 Task: Search One-way flight tickets for 2 adults, in First from Aswan to Buenos Air to travel on 22-Dec-2023.  Stops: Any number of stops. Choice of flight is British Airways.  Outbound departure time preference is 10:00.
Action: Mouse moved to (361, 321)
Screenshot: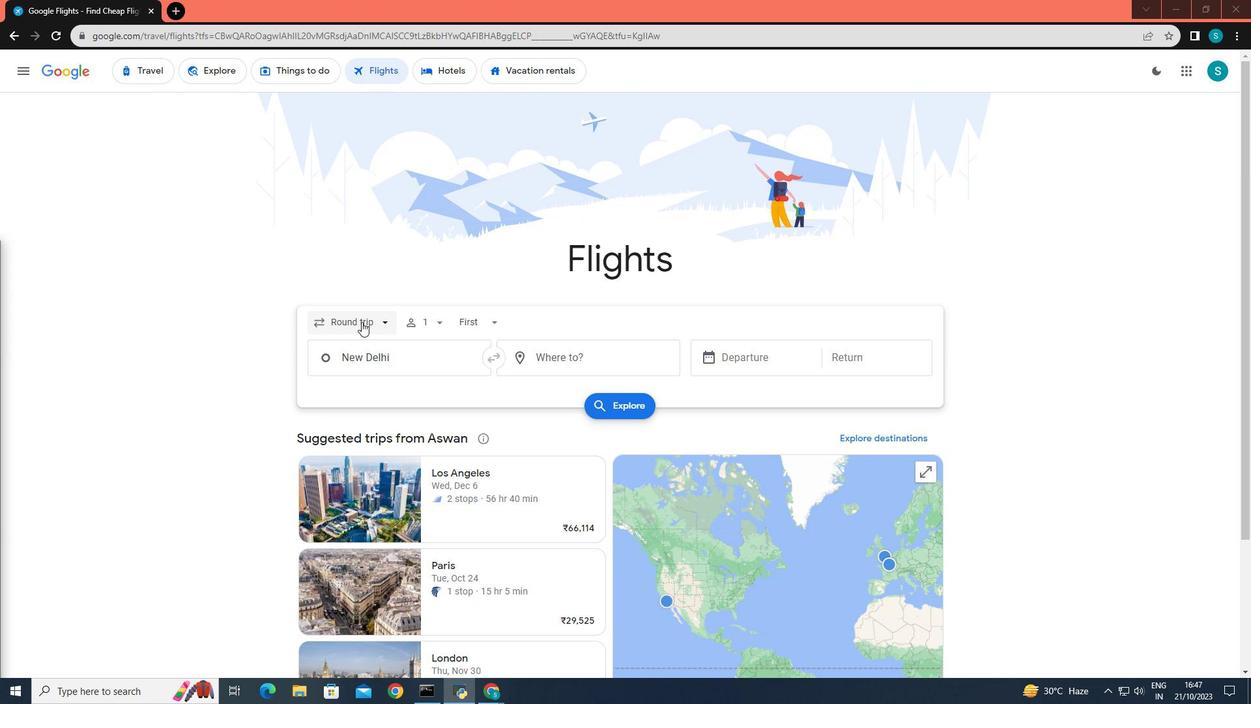 
Action: Mouse pressed left at (361, 321)
Screenshot: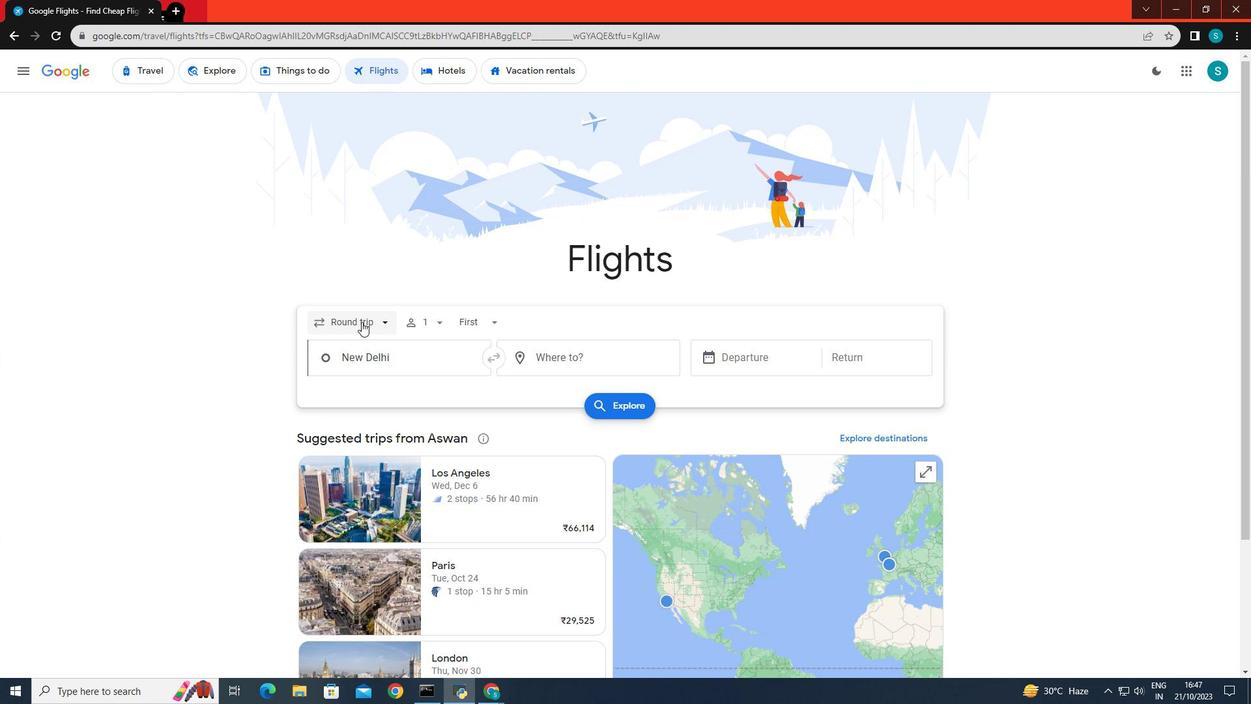 
Action: Mouse moved to (353, 390)
Screenshot: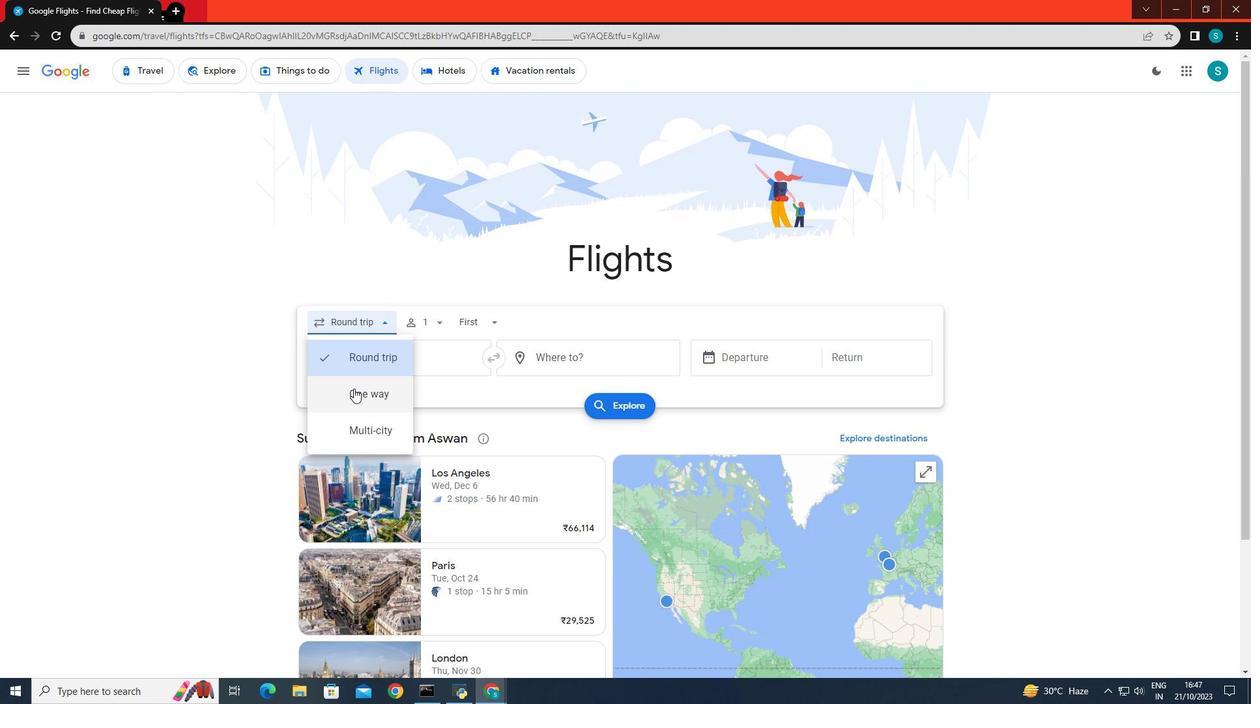 
Action: Mouse pressed left at (353, 390)
Screenshot: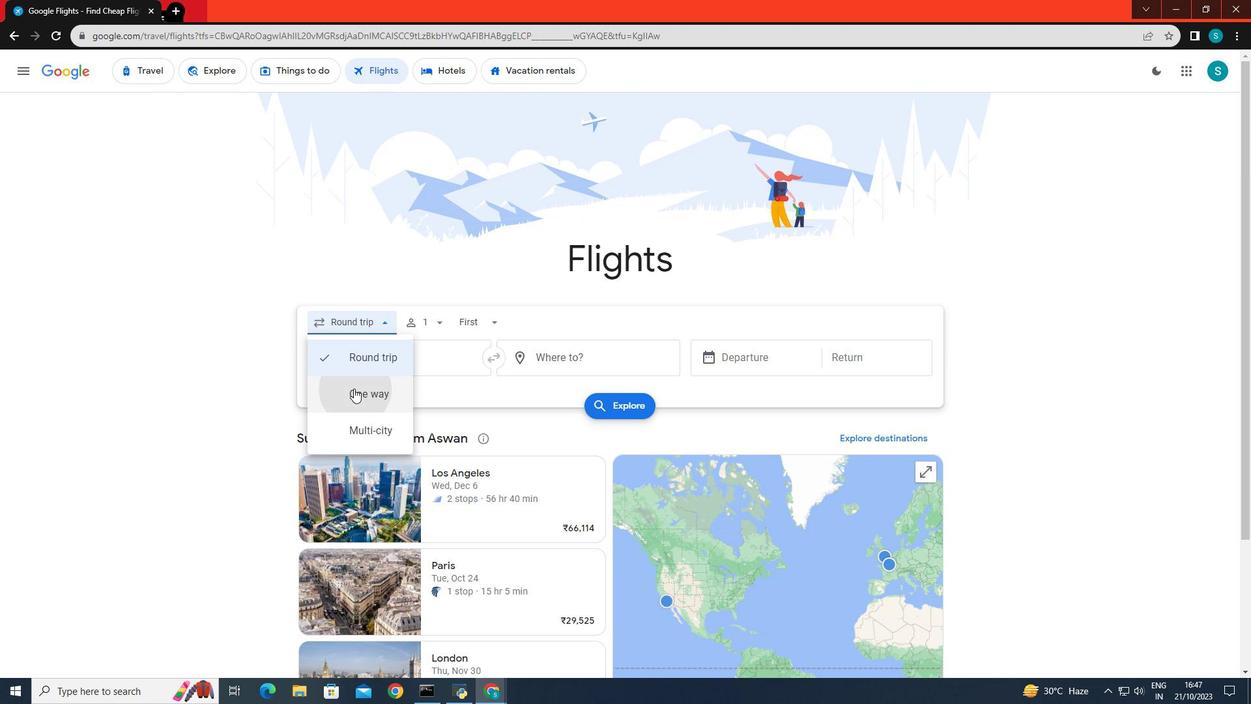 
Action: Mouse moved to (422, 322)
Screenshot: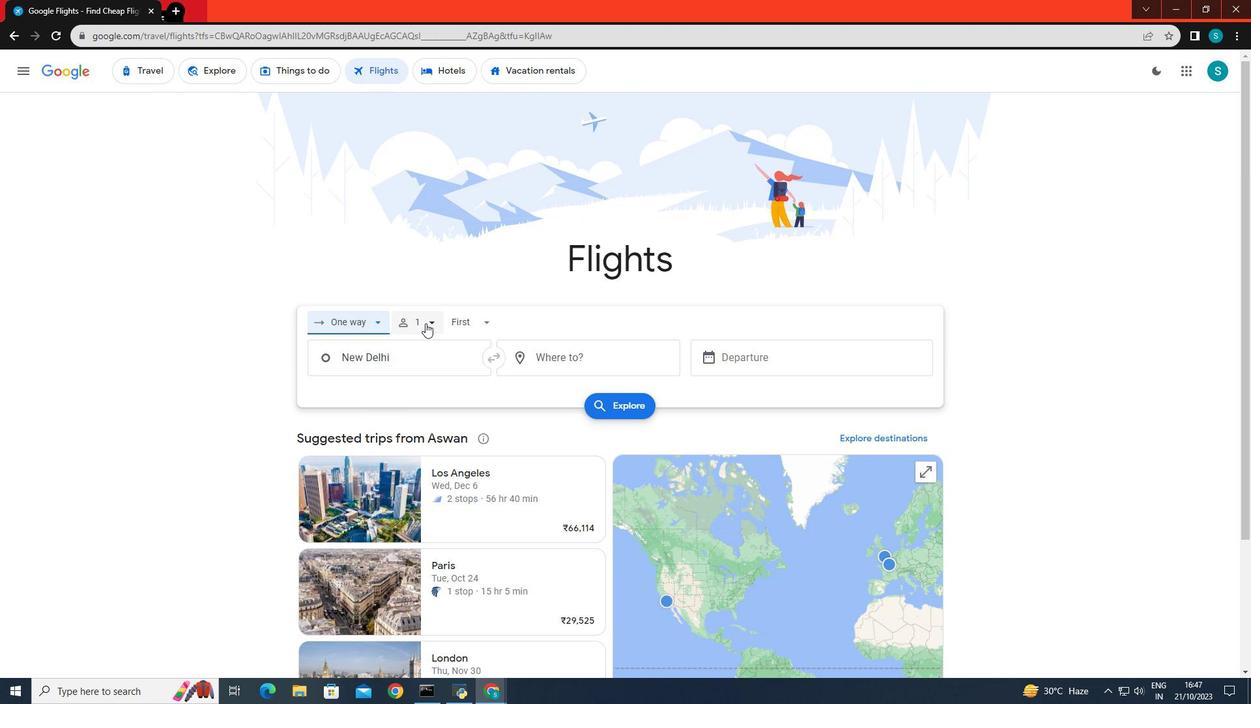 
Action: Mouse pressed left at (422, 322)
Screenshot: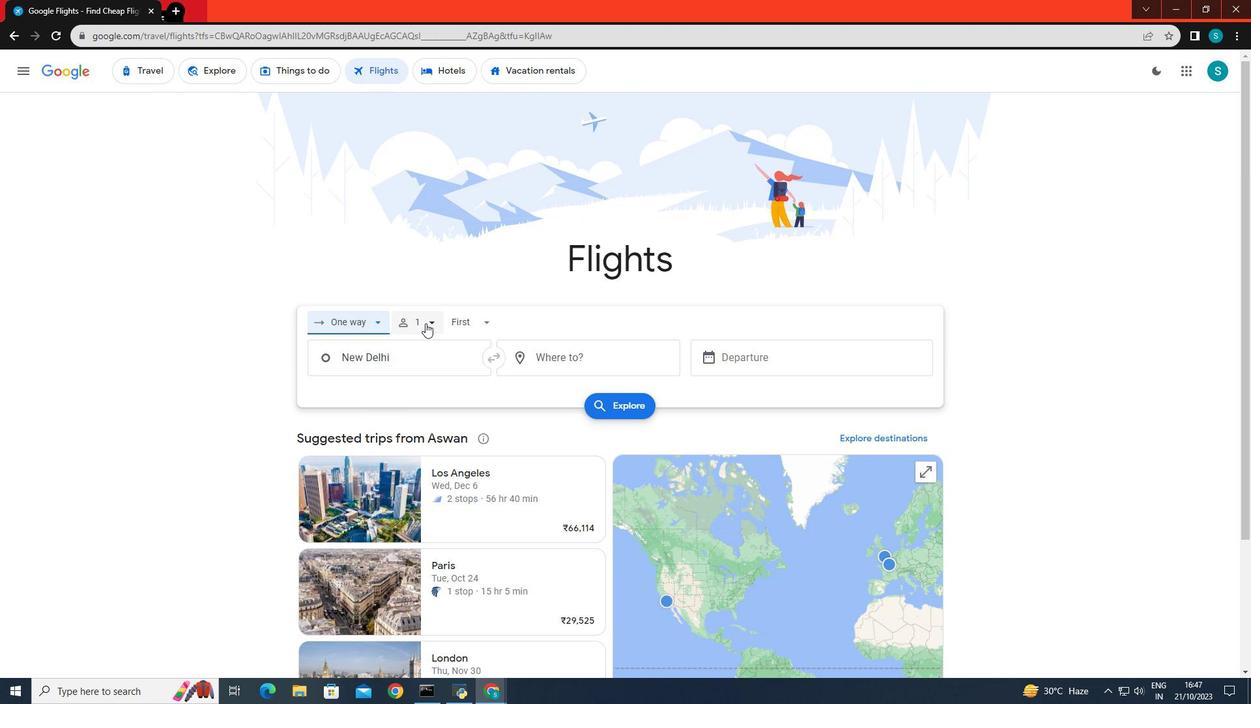 
Action: Mouse moved to (519, 355)
Screenshot: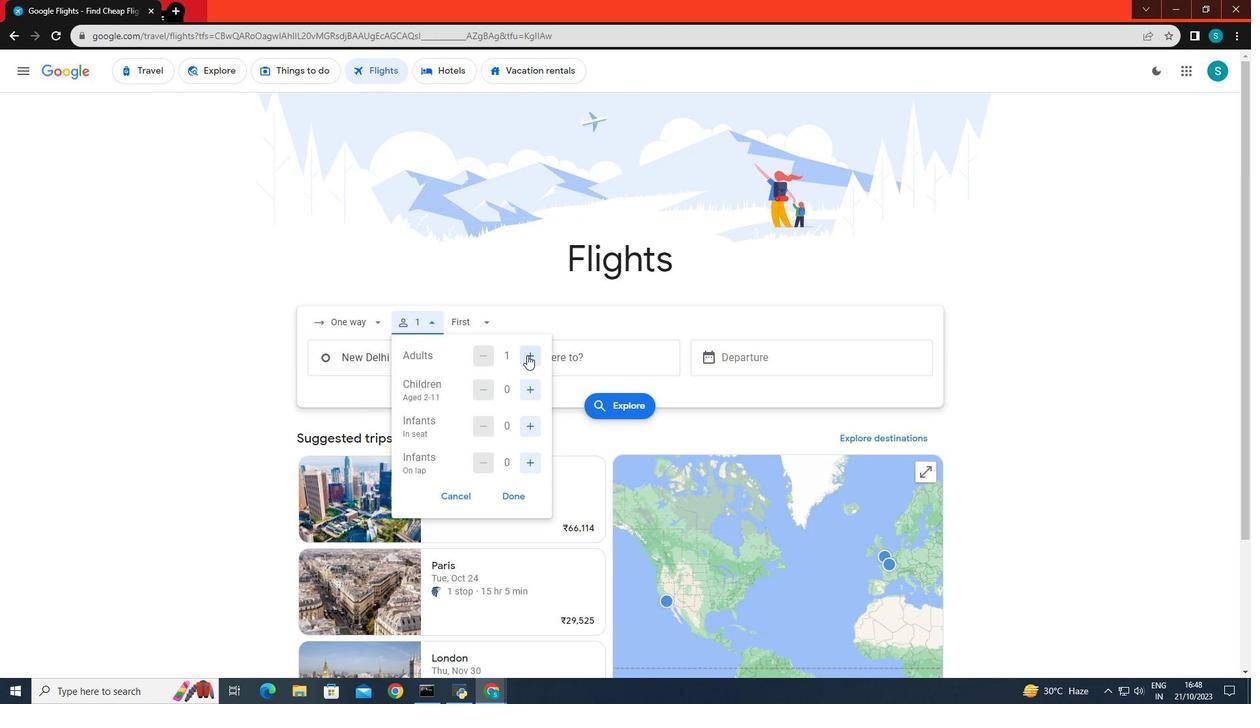 
Action: Mouse pressed left at (519, 355)
Screenshot: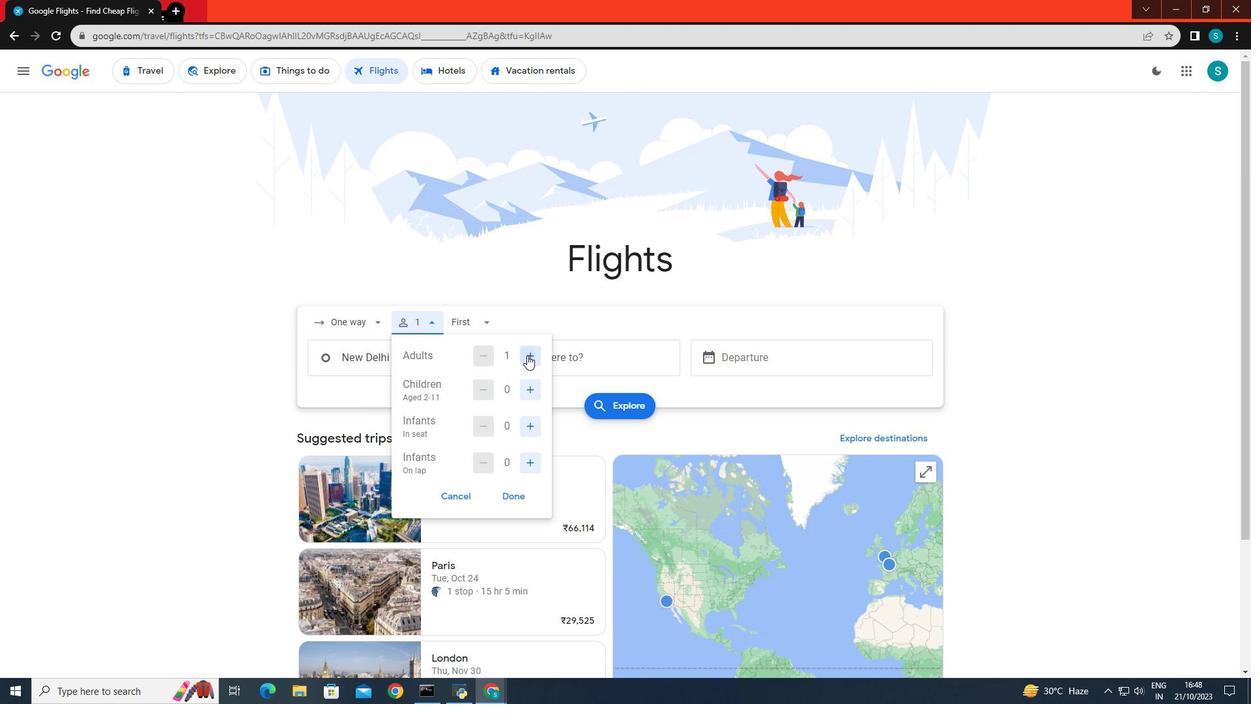 
Action: Mouse moved to (513, 503)
Screenshot: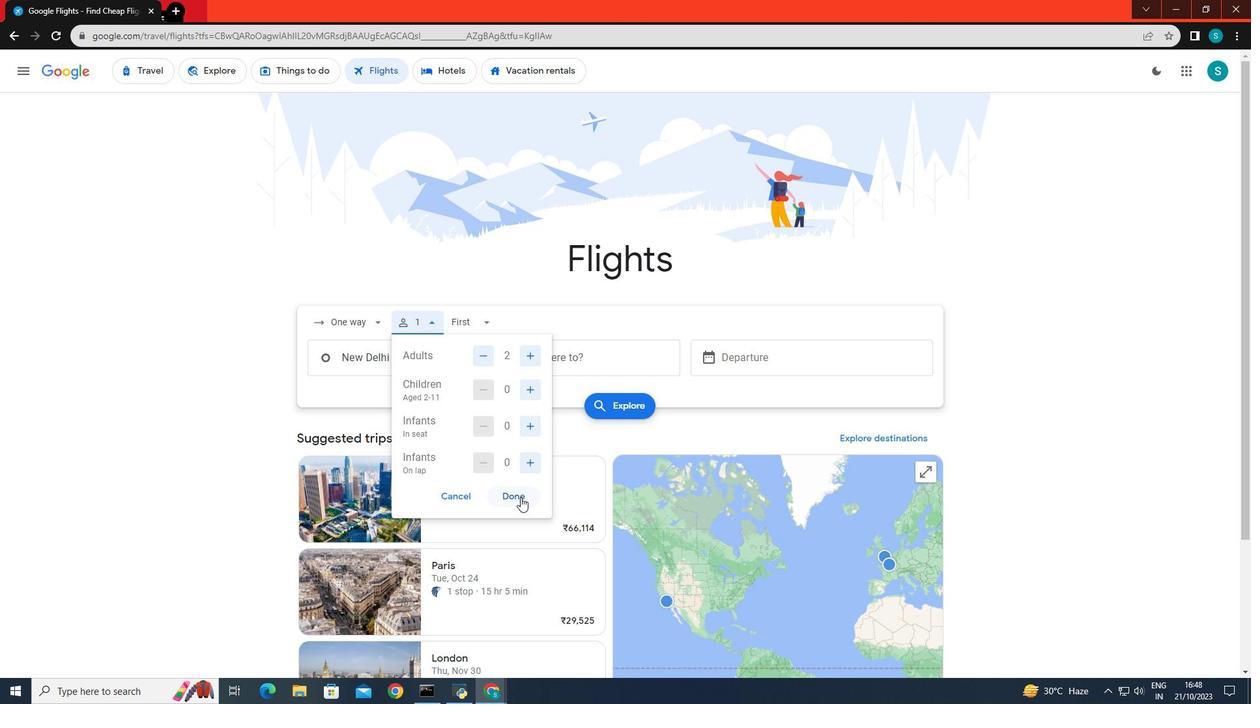 
Action: Mouse pressed left at (513, 503)
Screenshot: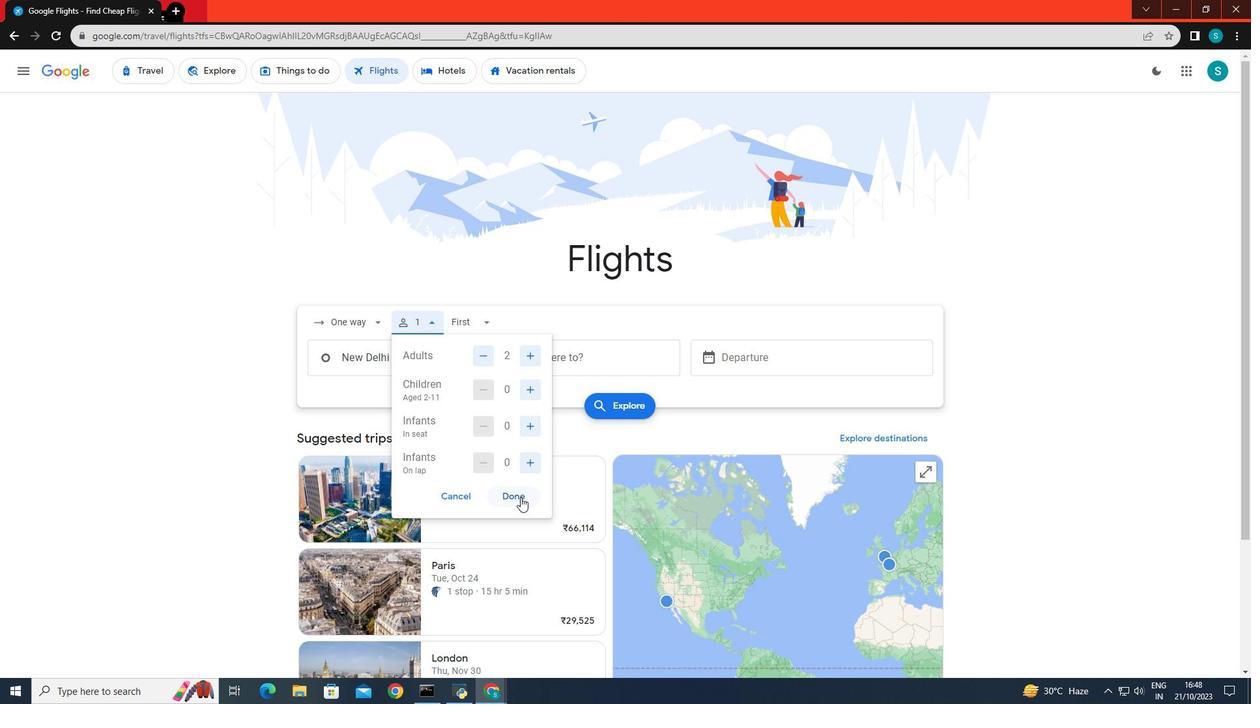 
Action: Mouse moved to (387, 362)
Screenshot: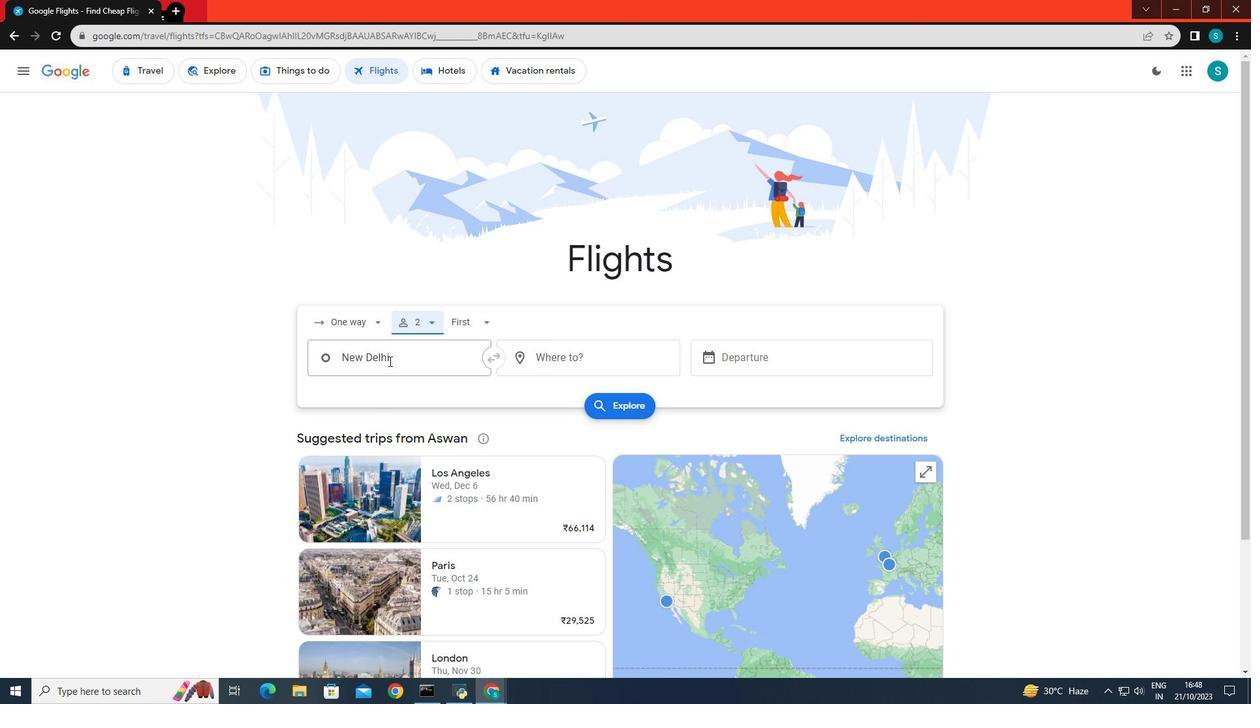 
Action: Mouse pressed left at (387, 362)
Screenshot: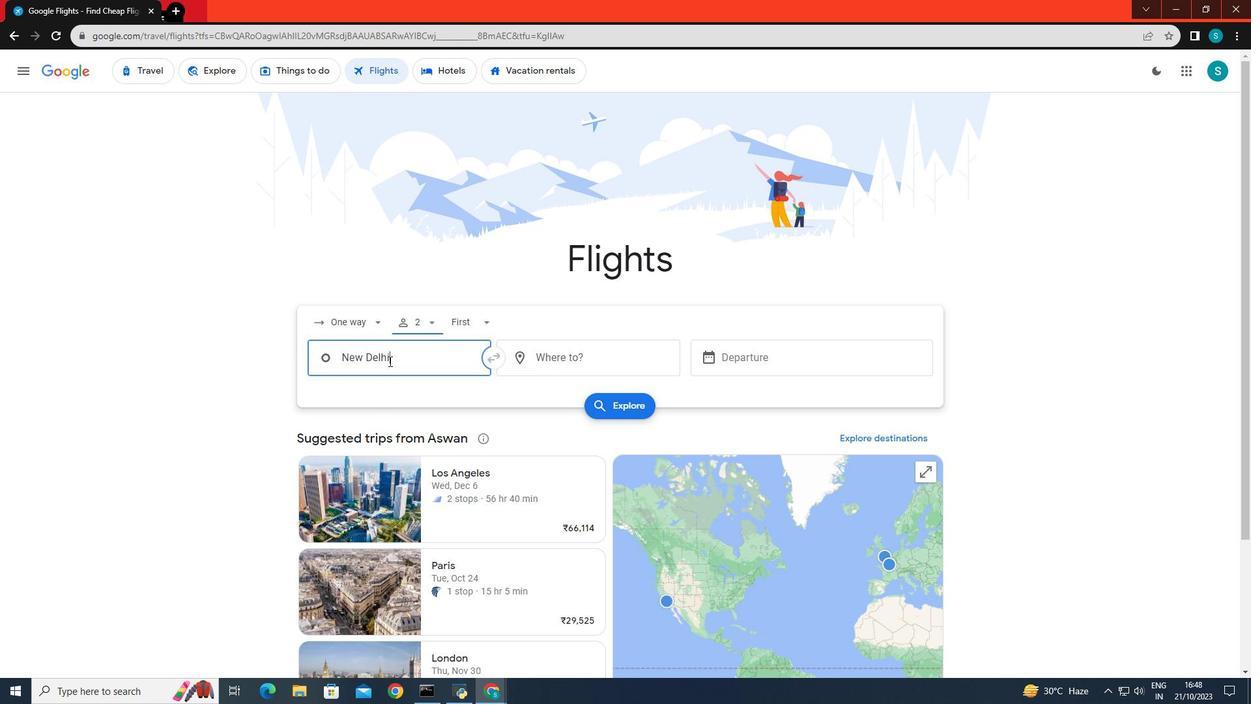 
Action: Key pressed <Key.backspace><Key.caps_lock>A<Key.caps_lock>swan
Screenshot: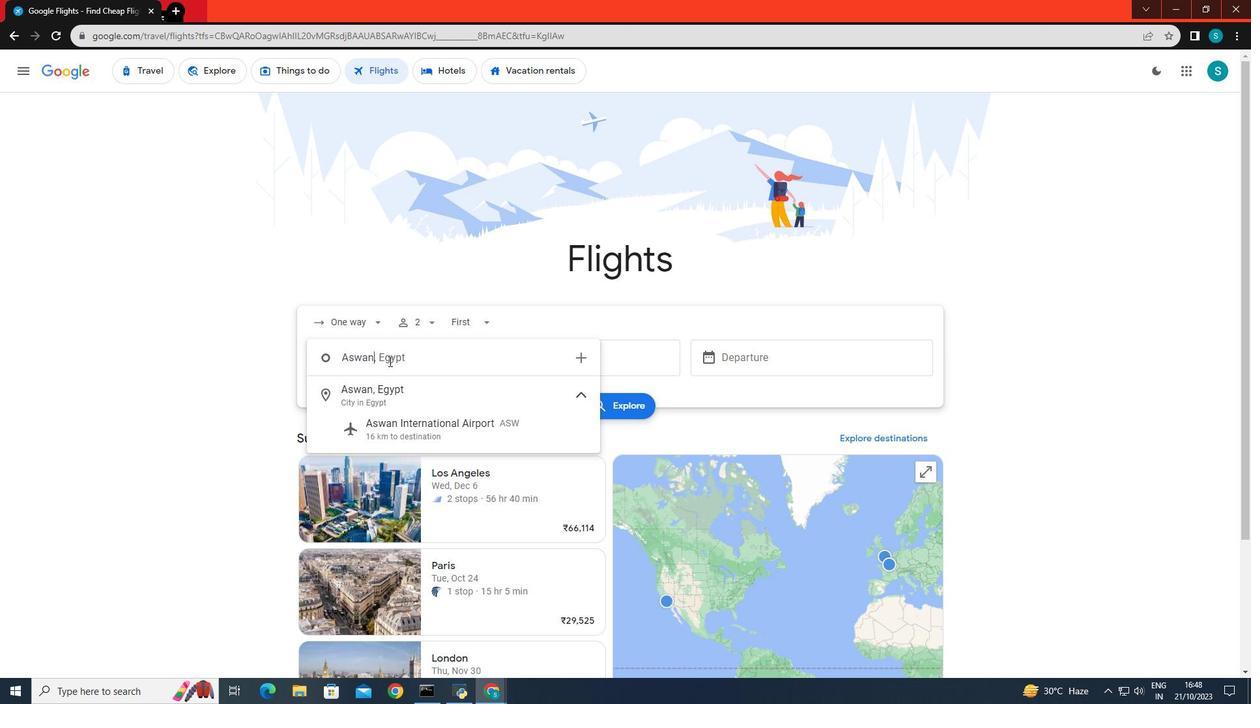 
Action: Mouse moved to (392, 419)
Screenshot: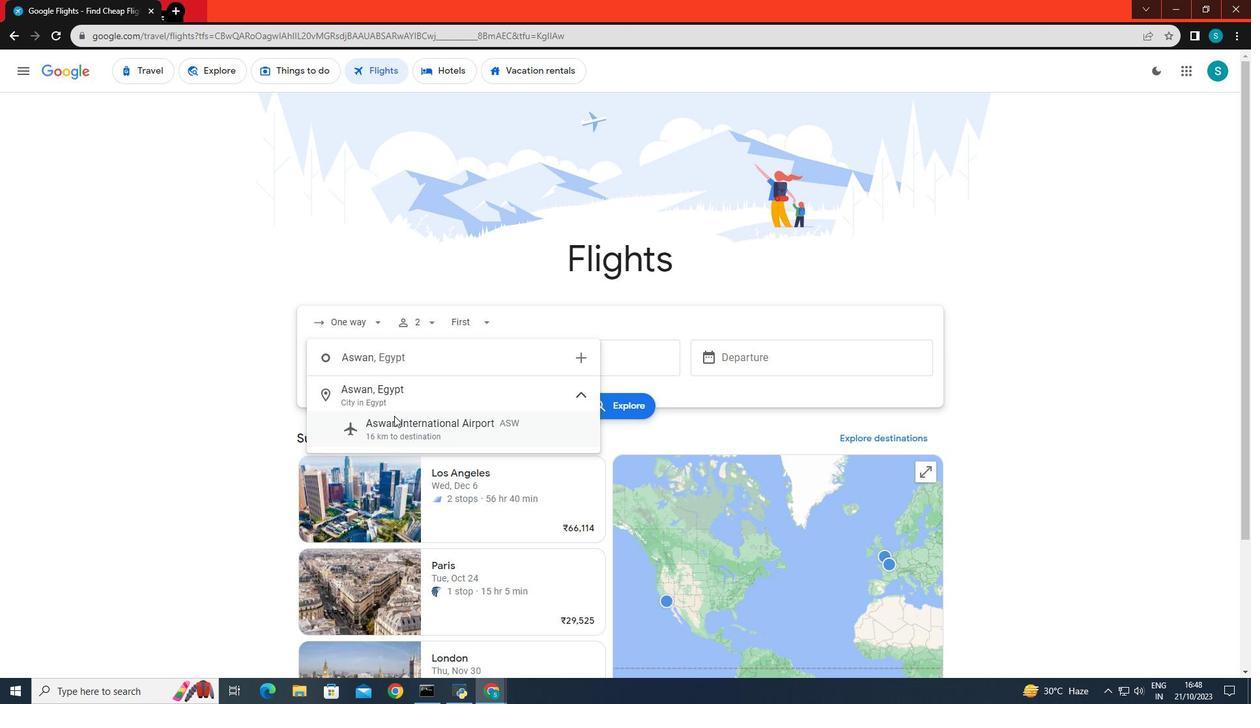 
Action: Mouse pressed left at (392, 419)
Screenshot: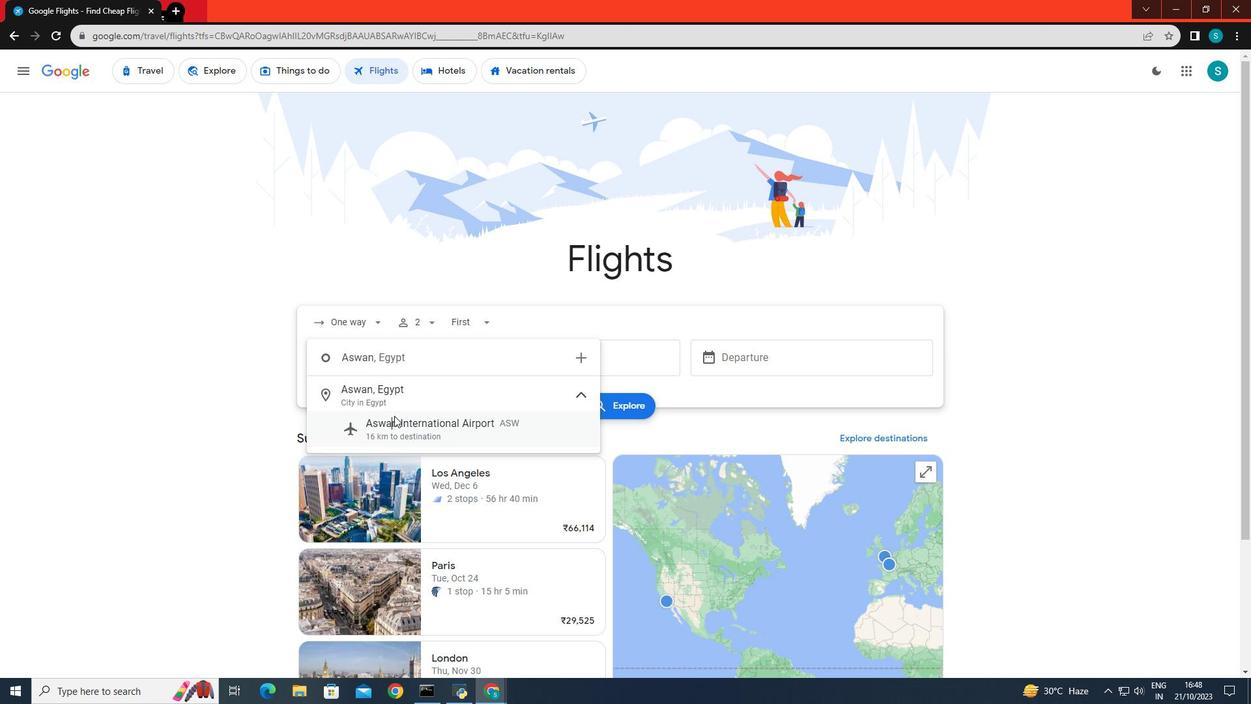 
Action: Mouse moved to (515, 356)
Screenshot: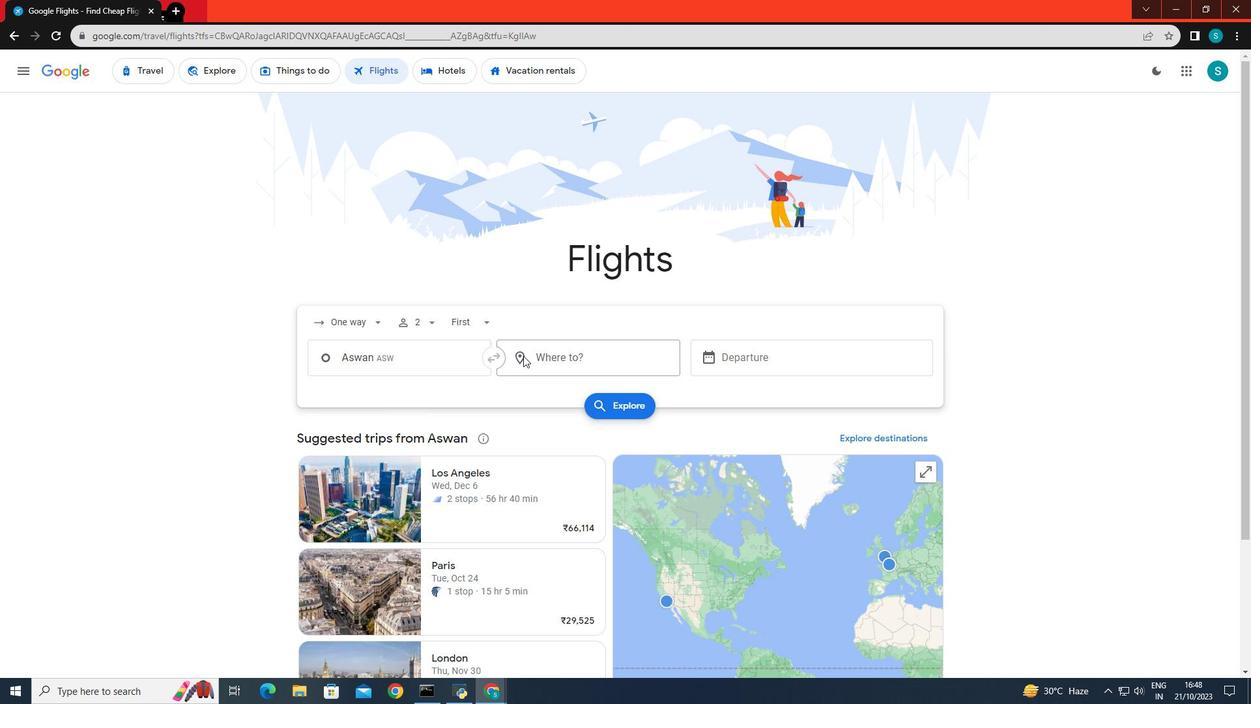 
Action: Mouse pressed left at (515, 356)
Screenshot: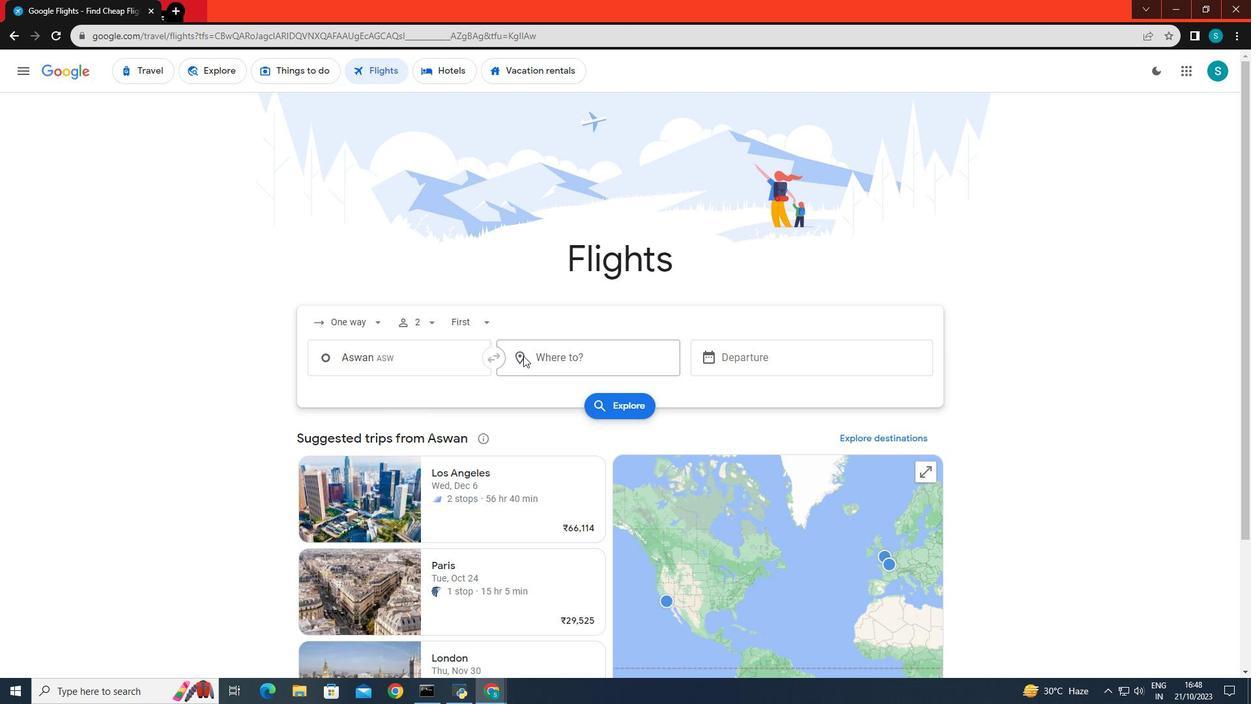
Action: Key pressed <Key.caps_lock>B<Key.caps_lock>uenos
Screenshot: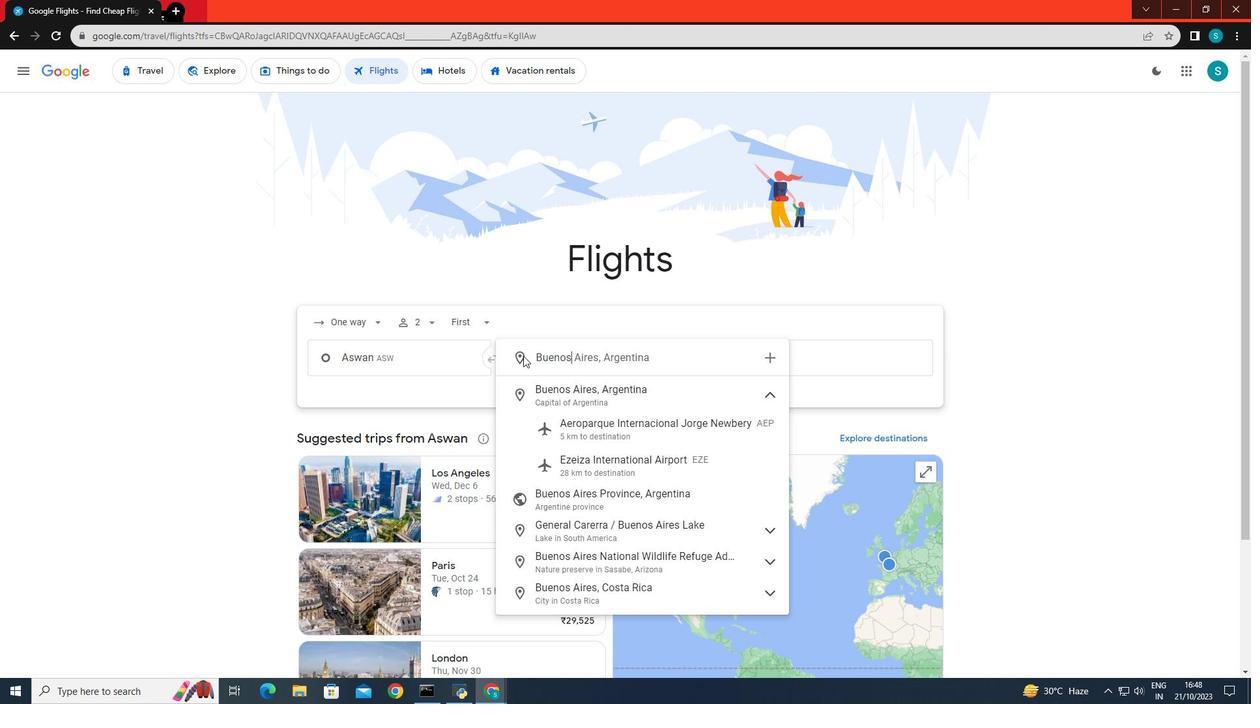 
Action: Mouse moved to (559, 431)
Screenshot: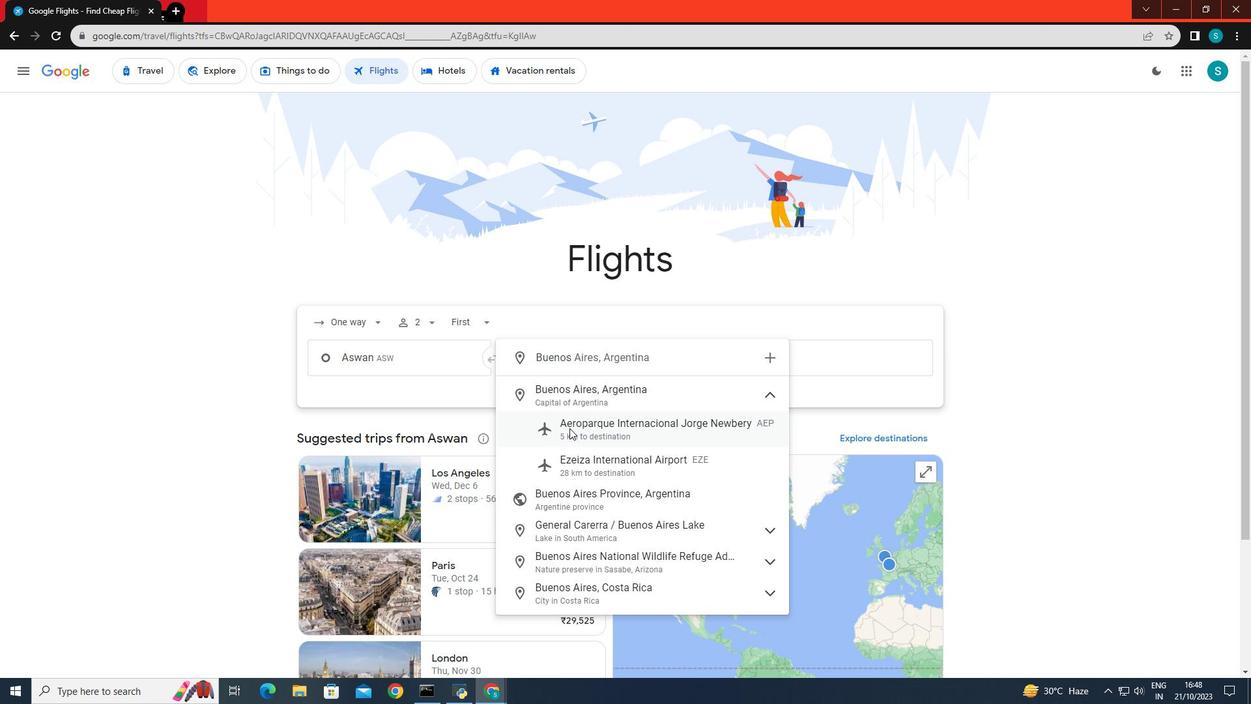 
Action: Mouse pressed left at (559, 431)
Screenshot: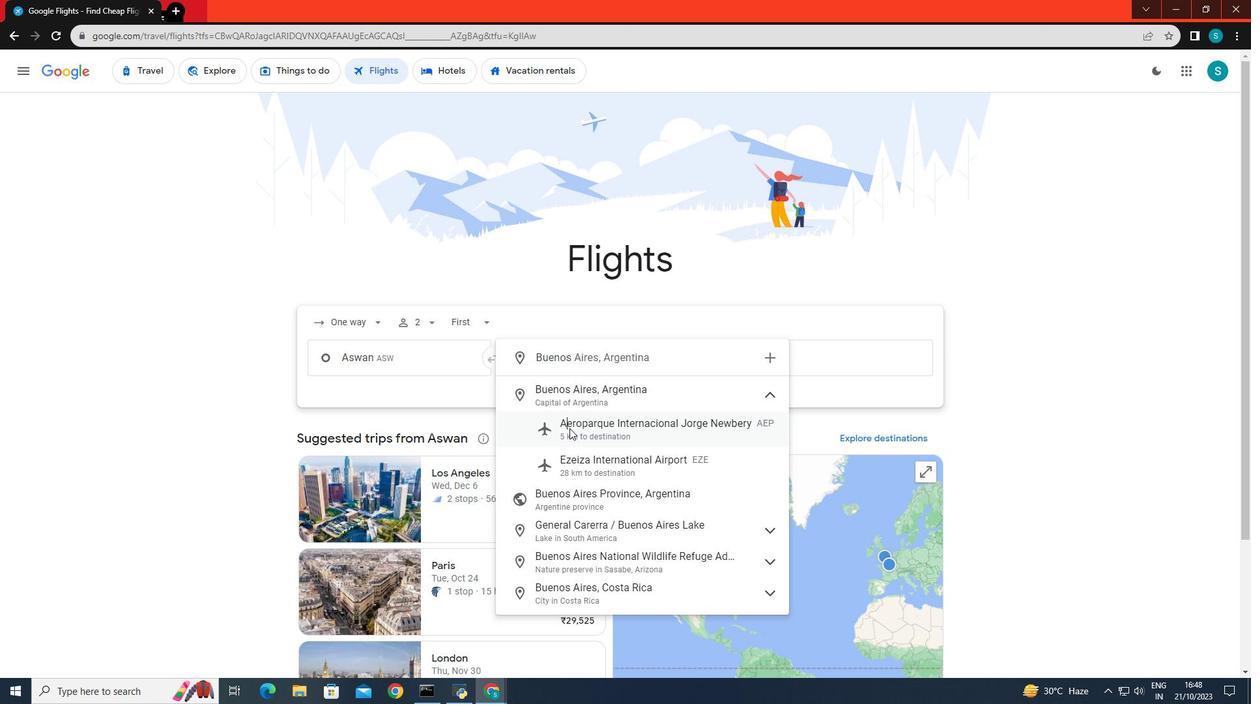 
Action: Mouse moved to (747, 352)
Screenshot: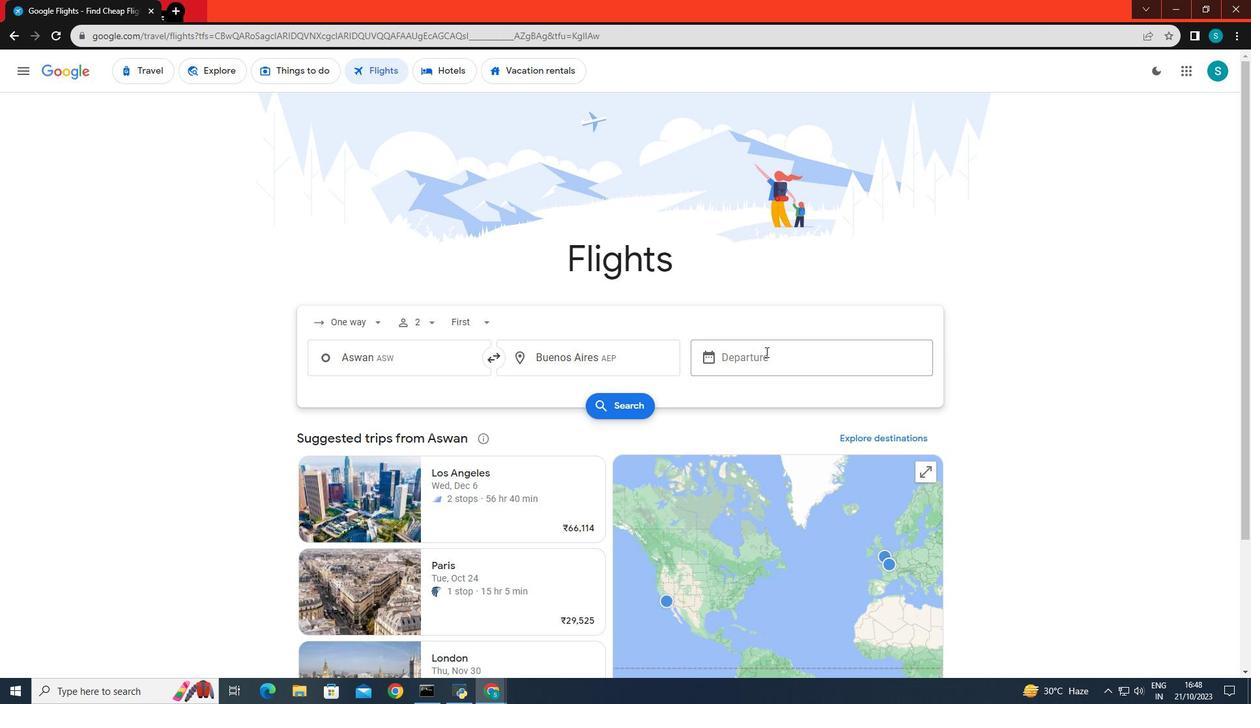 
Action: Mouse pressed left at (747, 352)
Screenshot: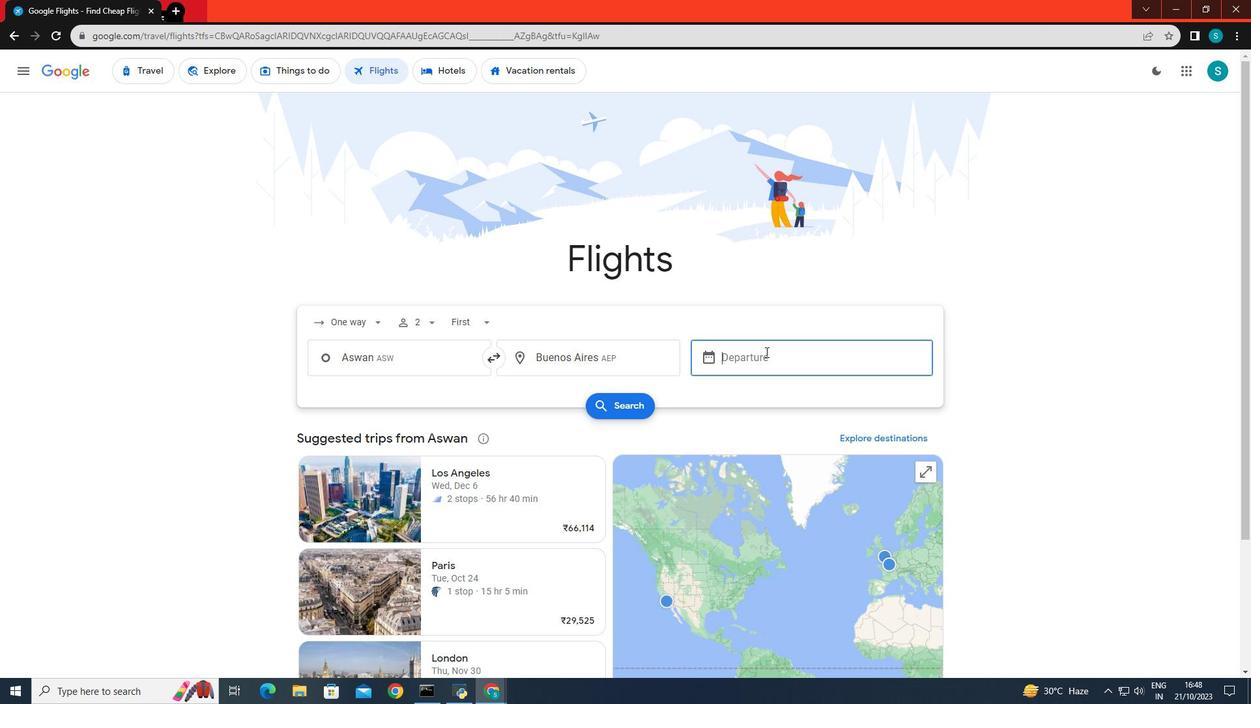 
Action: Mouse moved to (913, 494)
Screenshot: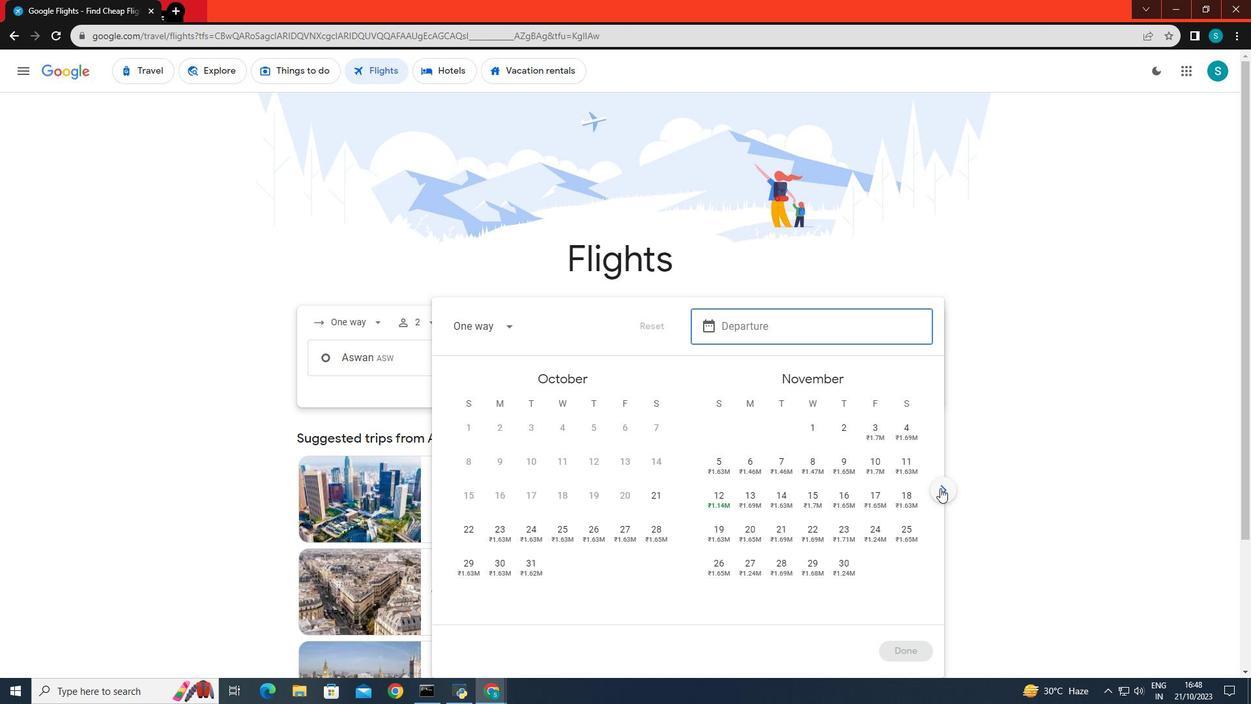 
Action: Mouse pressed left at (913, 494)
Screenshot: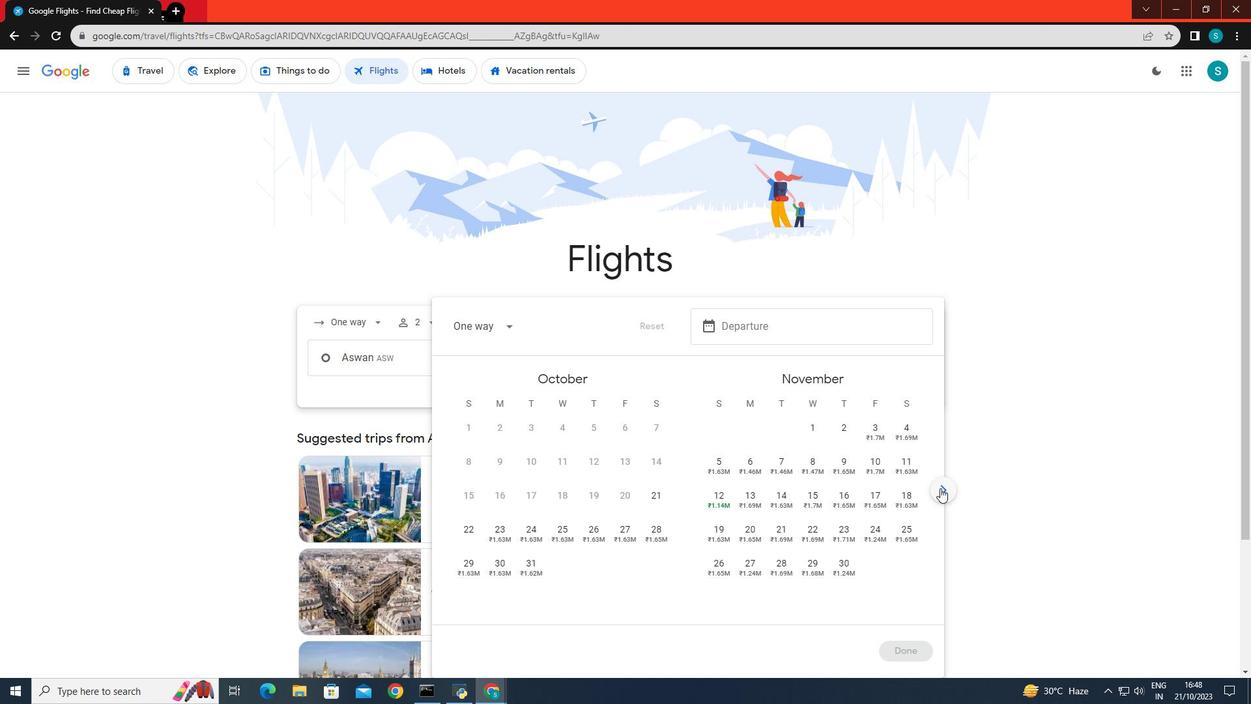 
Action: Mouse moved to (846, 541)
Screenshot: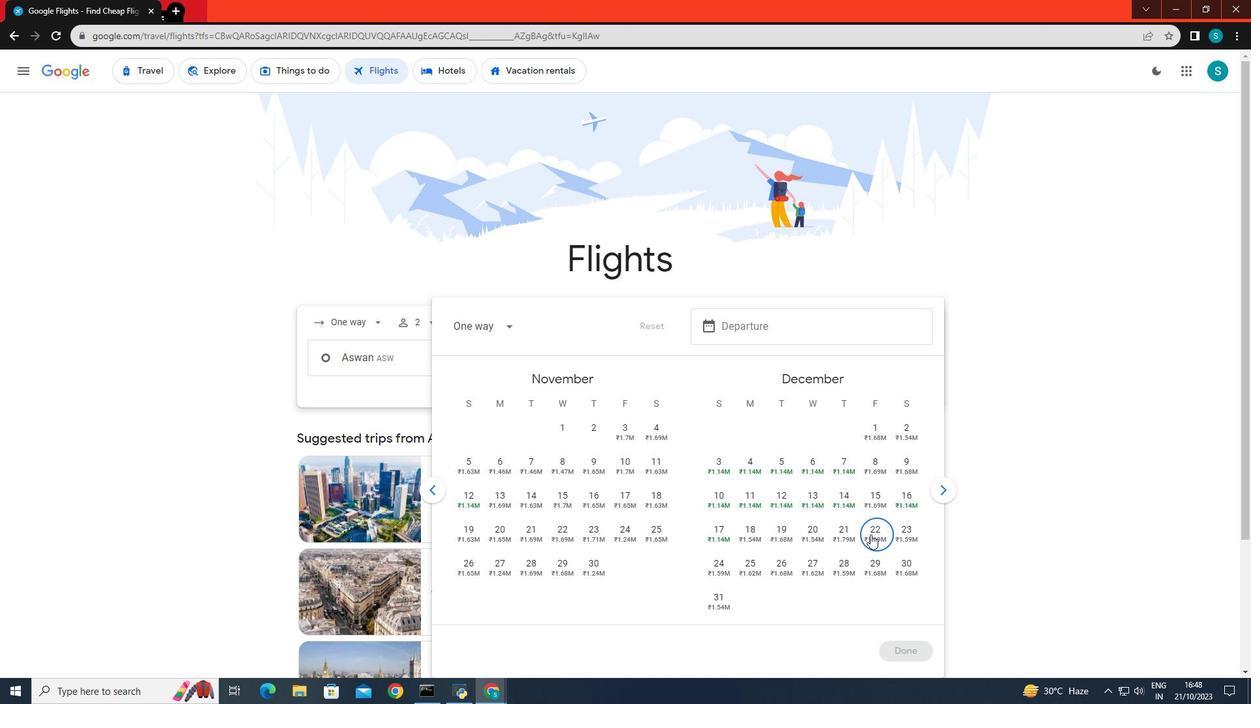 
Action: Mouse pressed left at (846, 541)
Screenshot: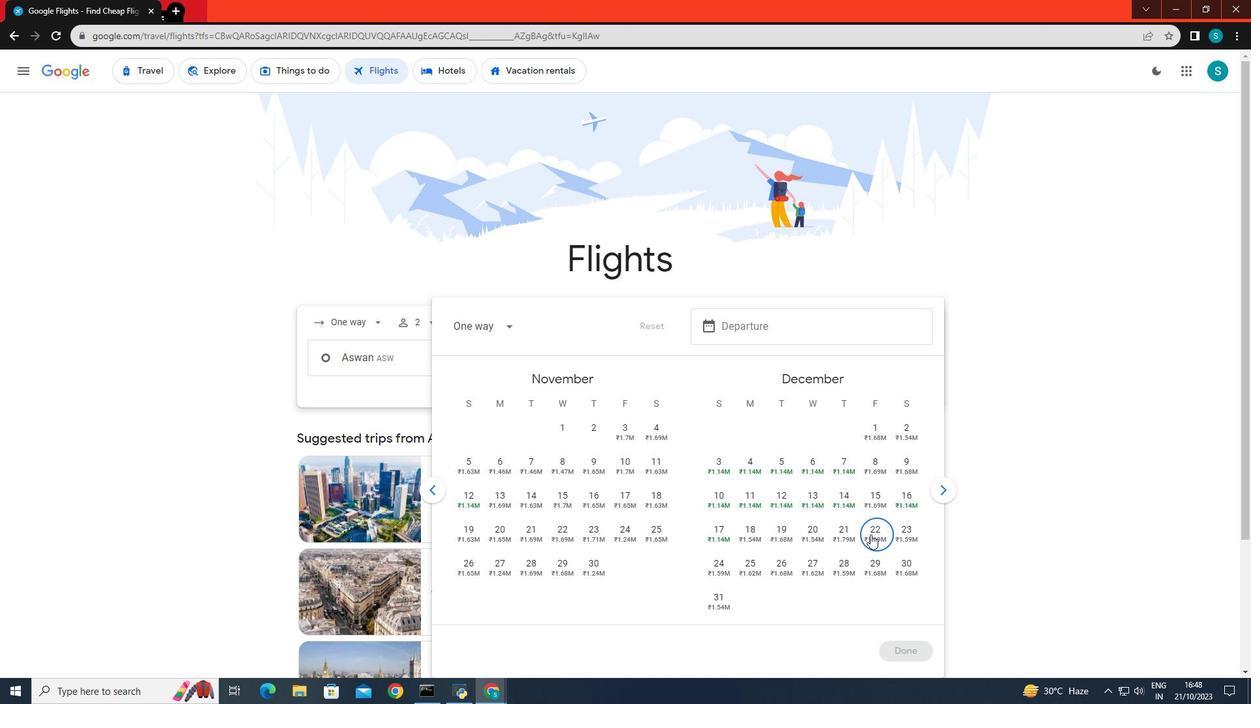 
Action: Mouse moved to (880, 662)
Screenshot: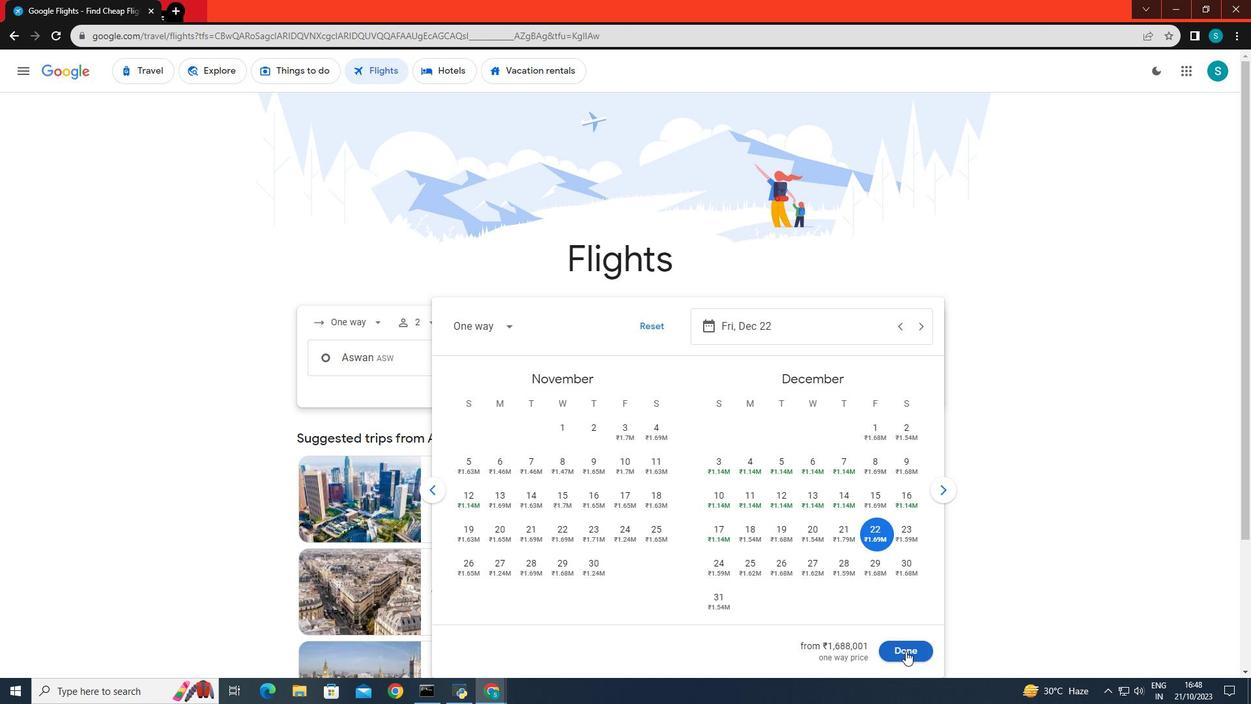 
Action: Mouse pressed left at (880, 662)
Screenshot: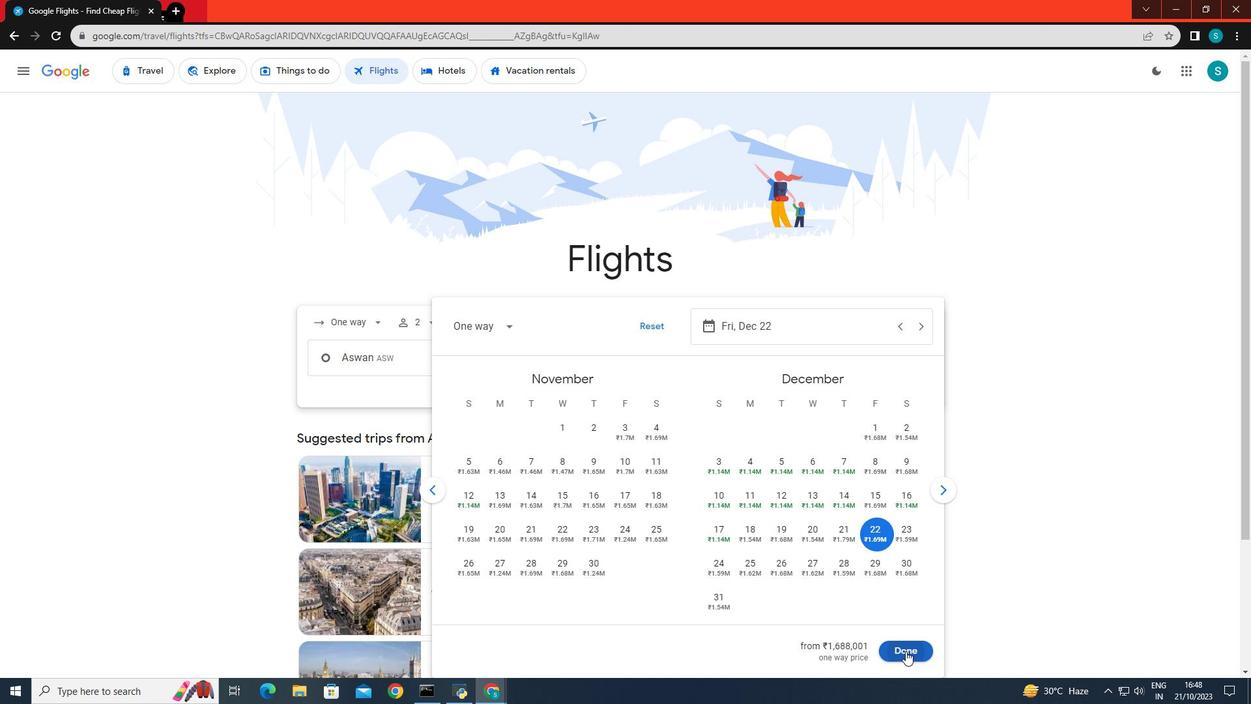
Action: Mouse moved to (597, 413)
Screenshot: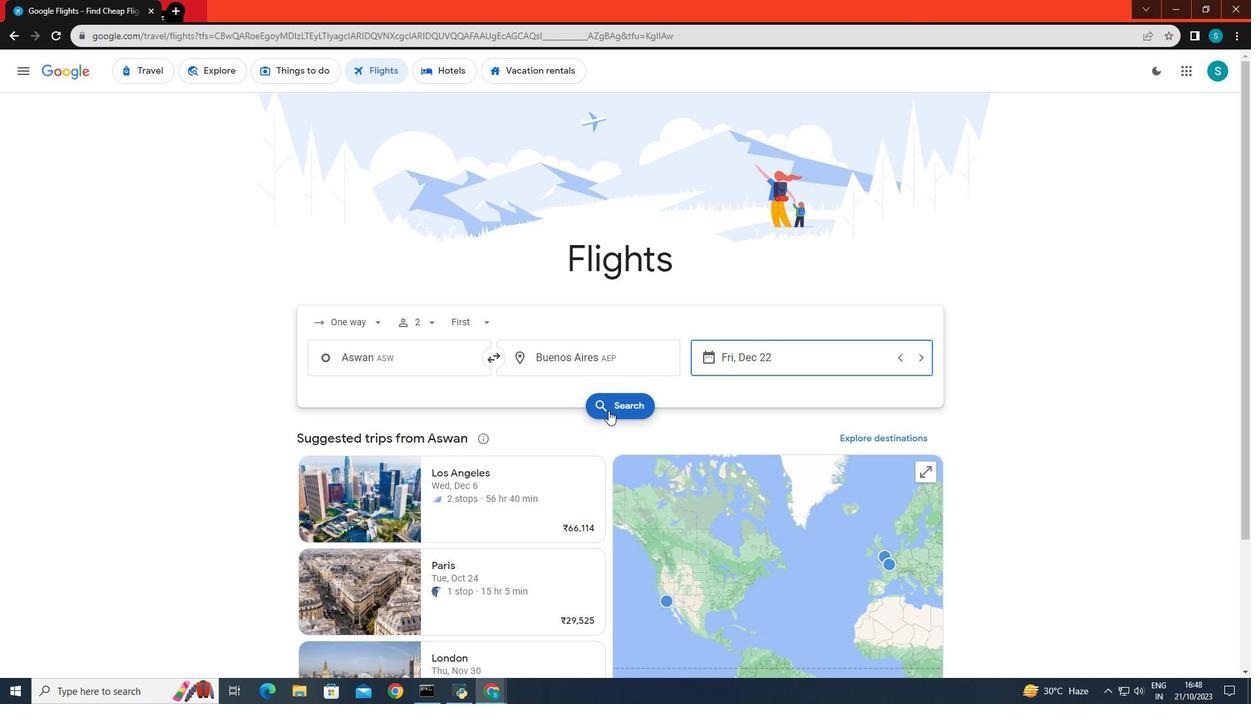
Action: Mouse pressed left at (597, 413)
Screenshot: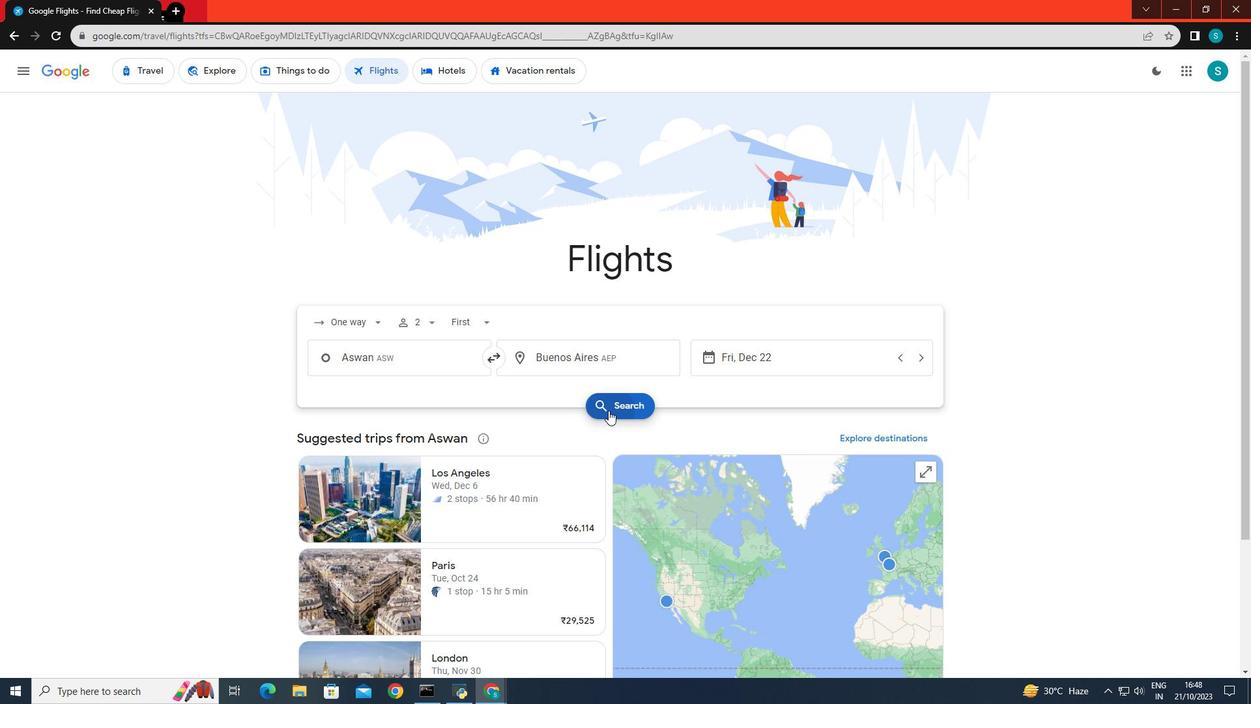 
Action: Mouse moved to (408, 185)
Screenshot: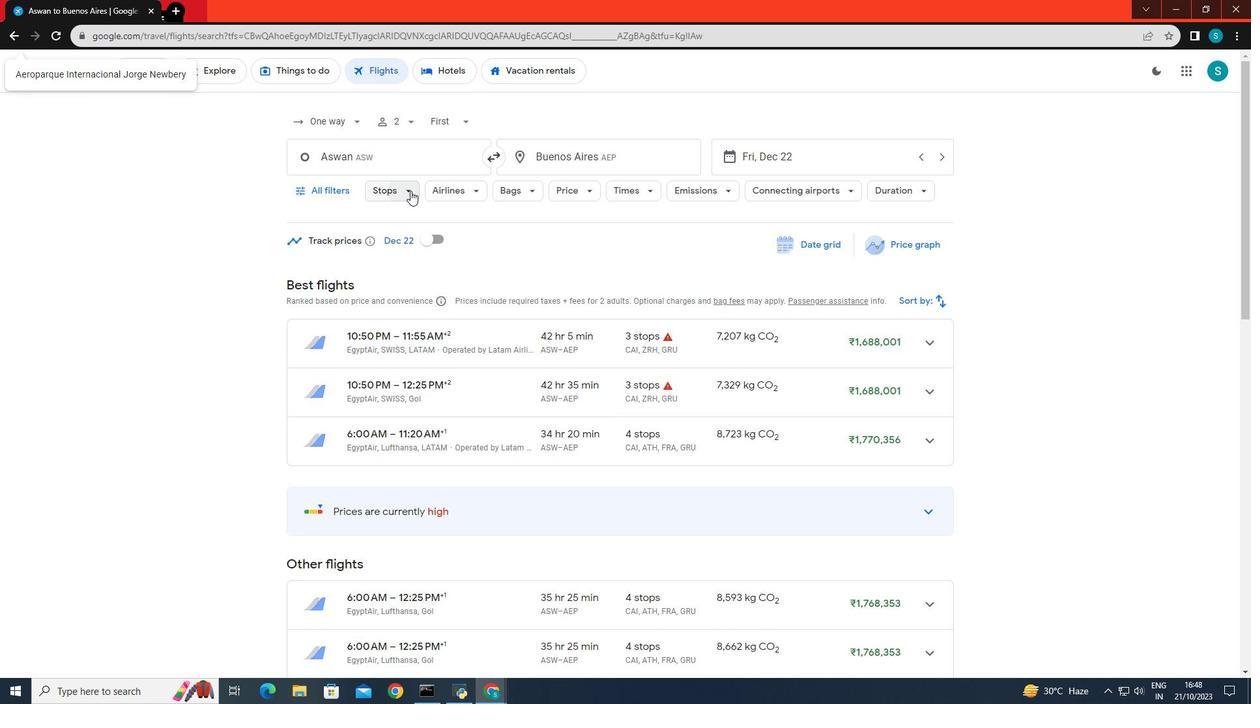 
Action: Mouse pressed left at (408, 185)
Screenshot: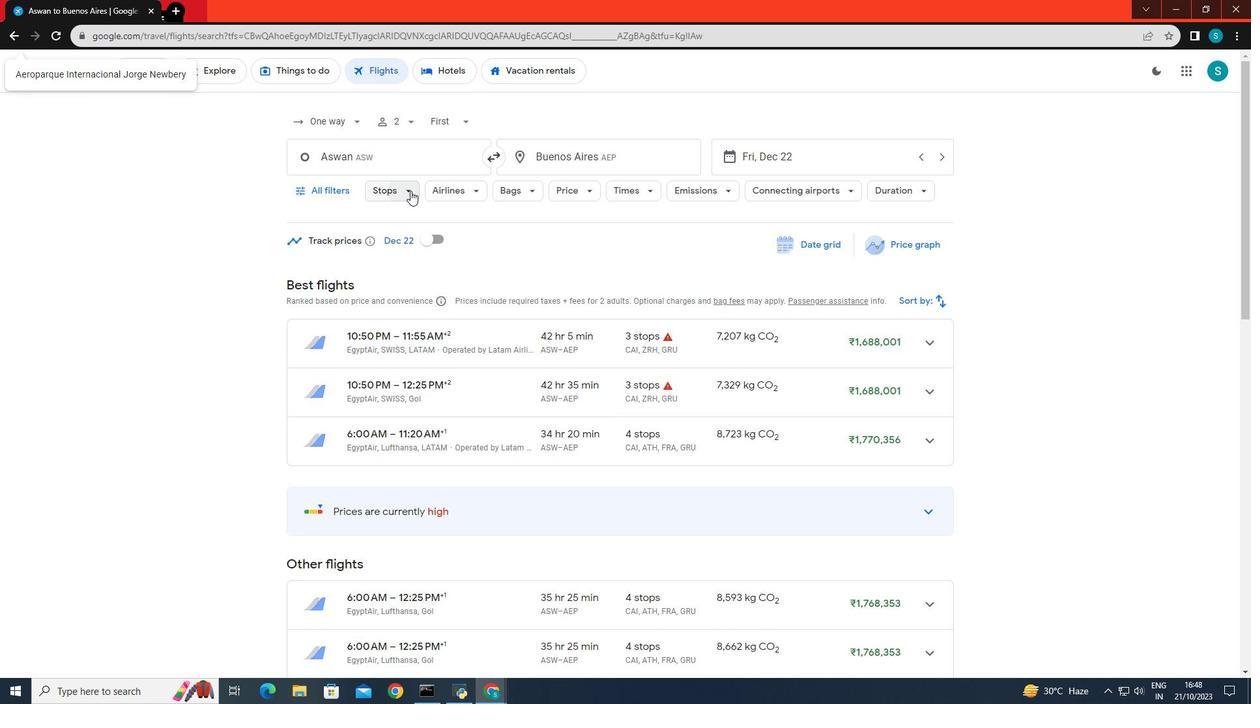 
Action: Mouse moved to (393, 259)
Screenshot: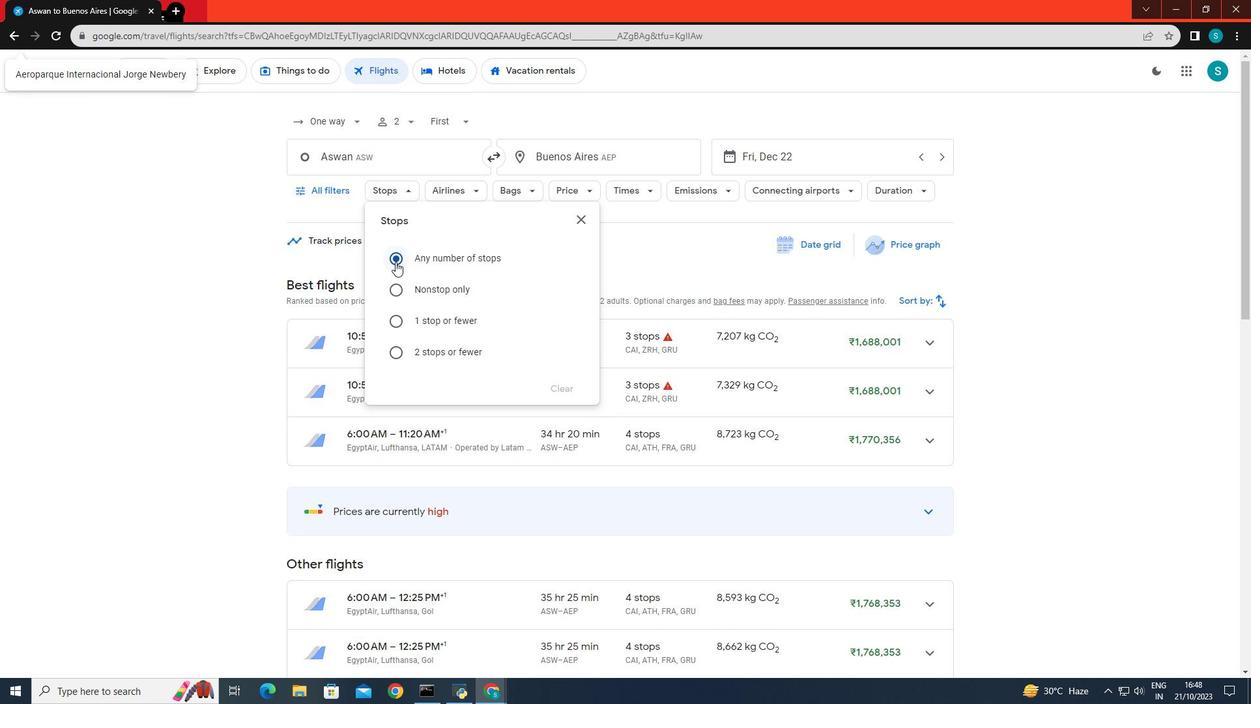 
Action: Mouse pressed left at (393, 259)
Screenshot: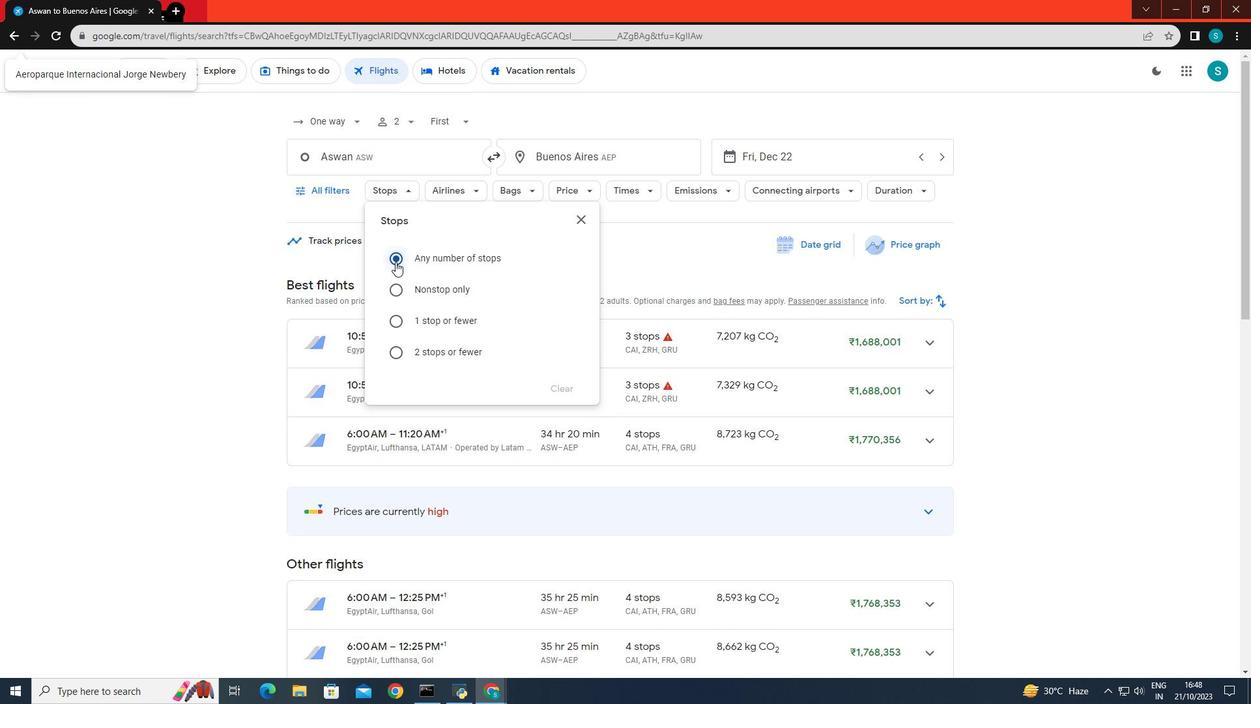 
Action: Mouse moved to (147, 312)
Screenshot: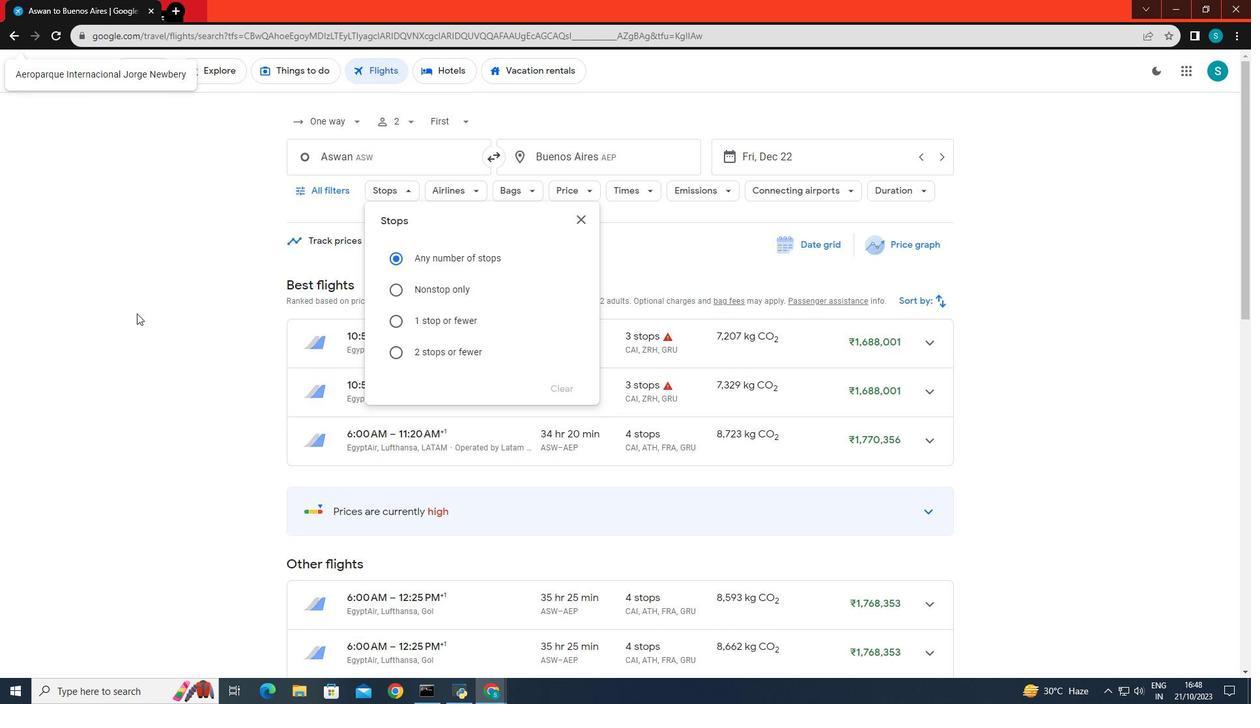 
Action: Mouse pressed left at (147, 312)
Screenshot: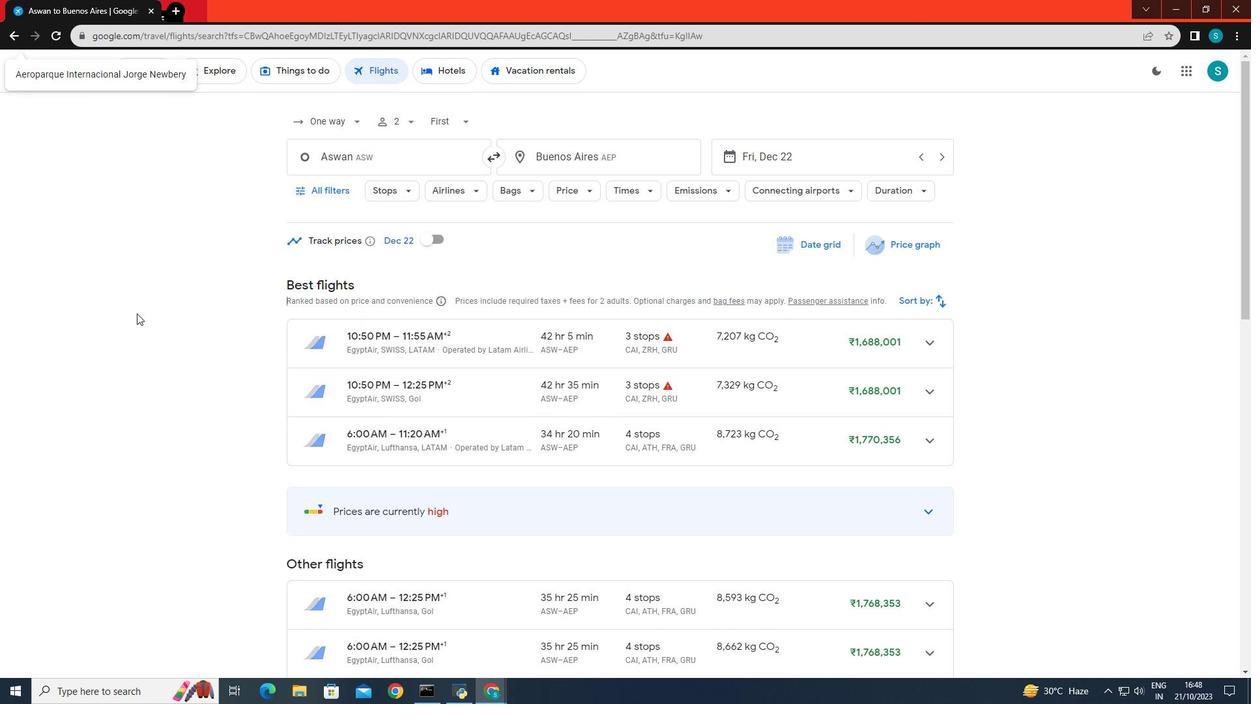 
Action: Mouse moved to (441, 184)
Screenshot: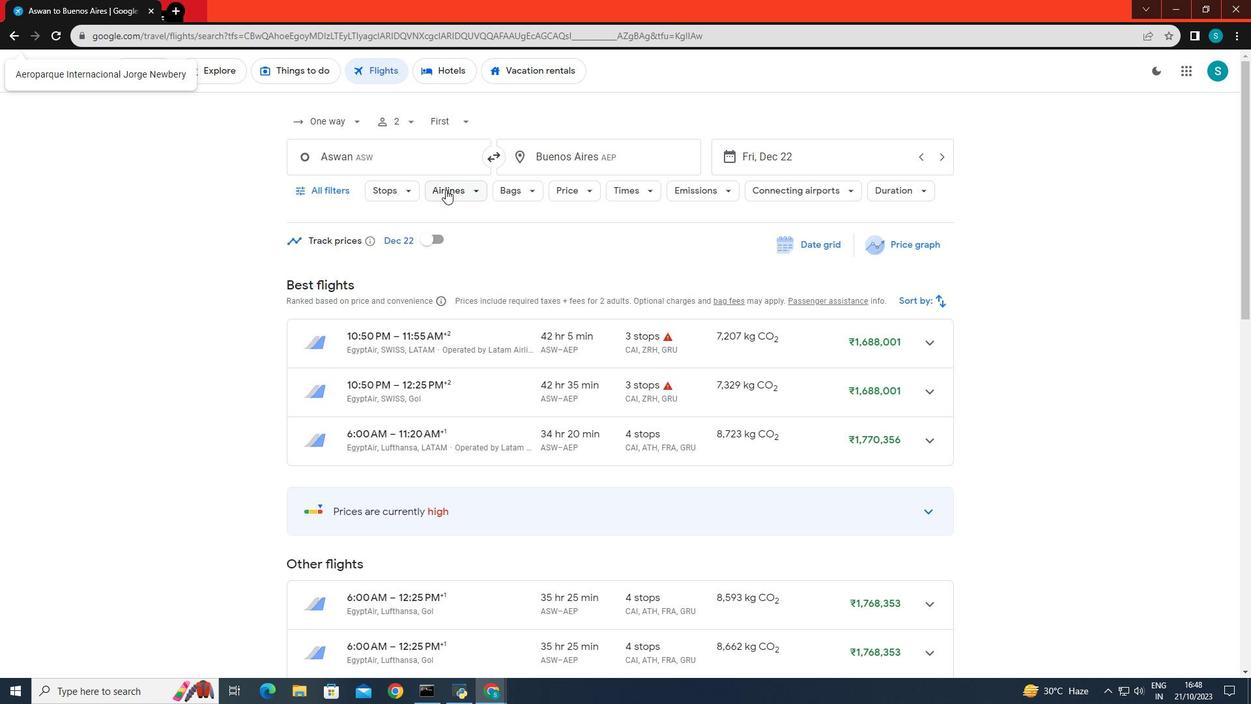
Action: Mouse pressed left at (441, 184)
Screenshot: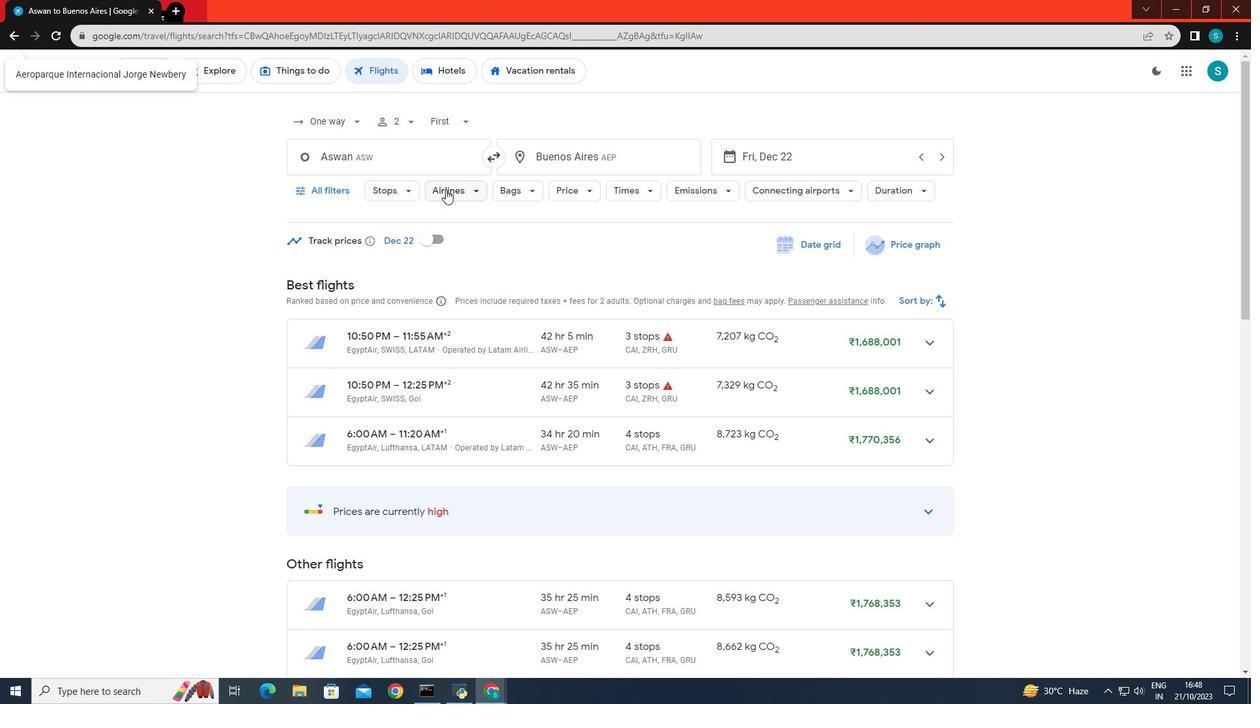 
Action: Mouse moved to (488, 466)
Screenshot: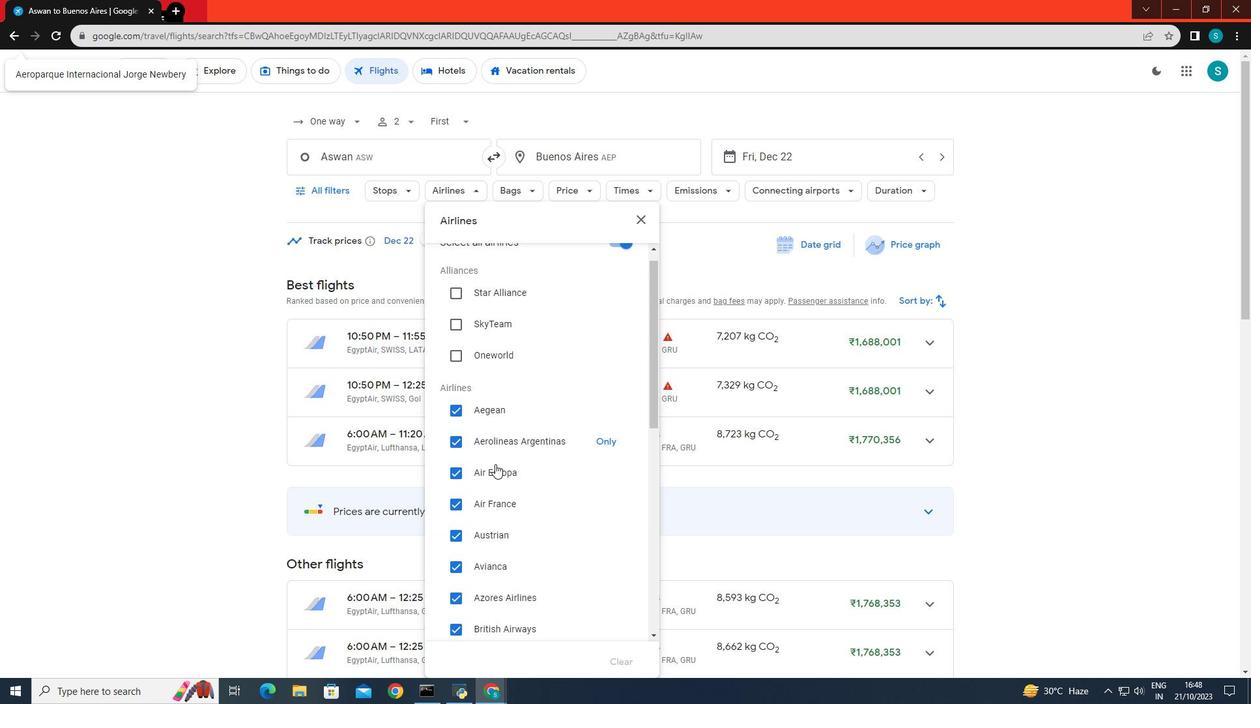 
Action: Mouse scrolled (488, 465) with delta (0, 0)
Screenshot: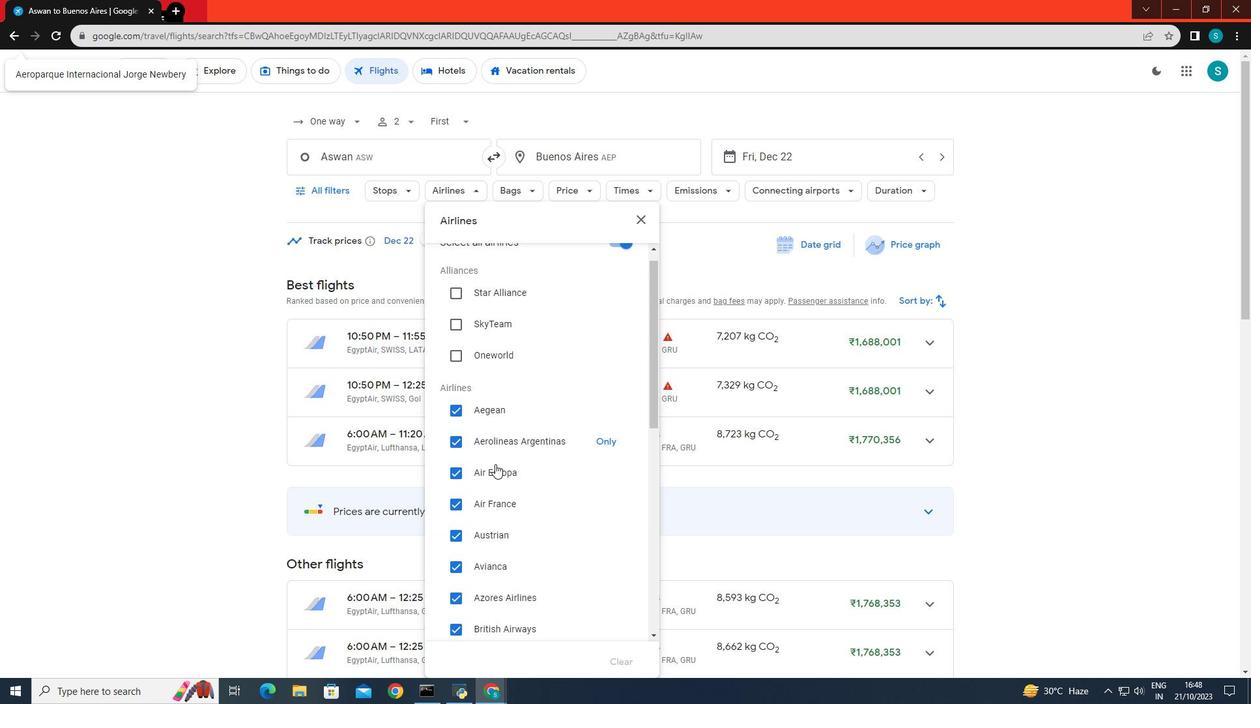 
Action: Mouse moved to (488, 467)
Screenshot: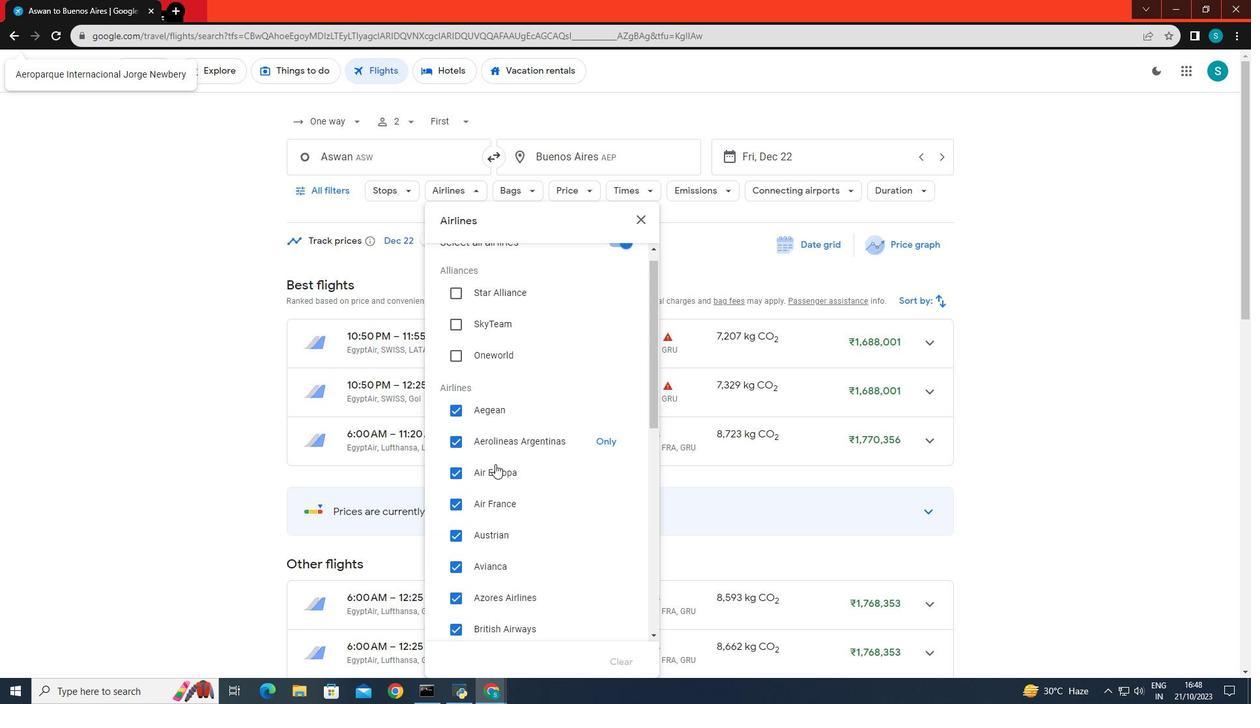 
Action: Mouse scrolled (488, 466) with delta (0, 0)
Screenshot: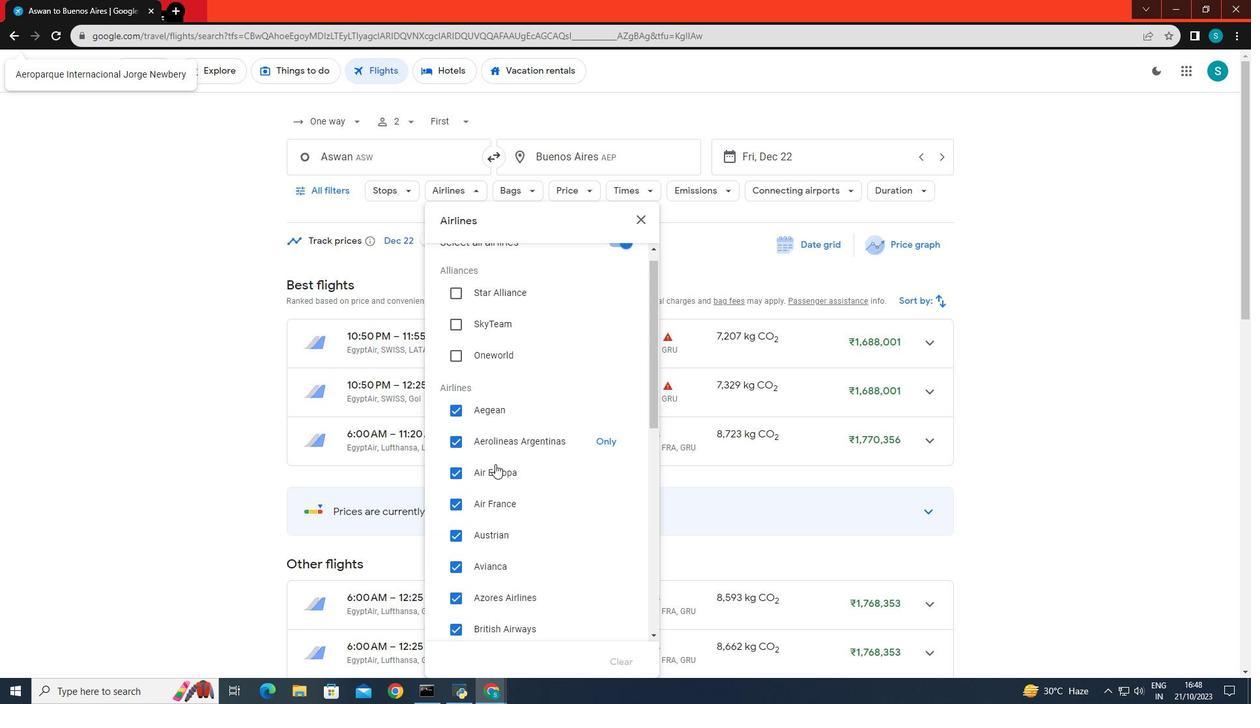 
Action: Mouse moved to (488, 468)
Screenshot: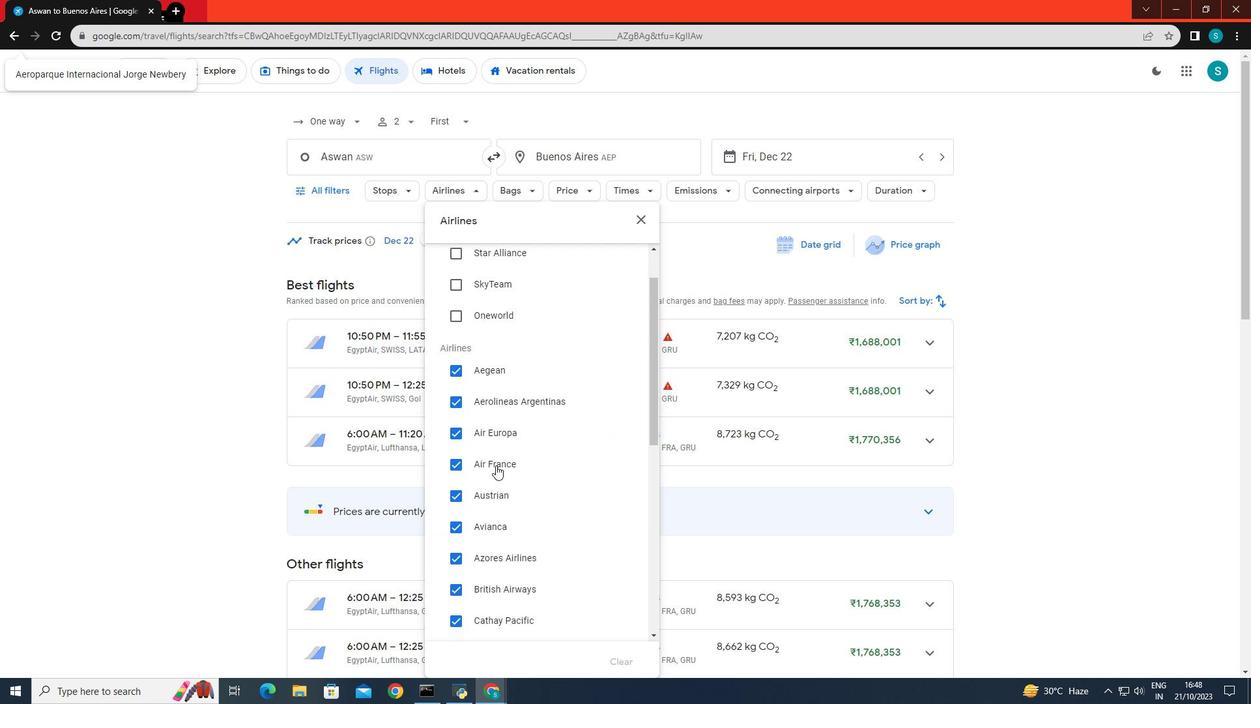 
Action: Mouse scrolled (488, 468) with delta (0, 0)
Screenshot: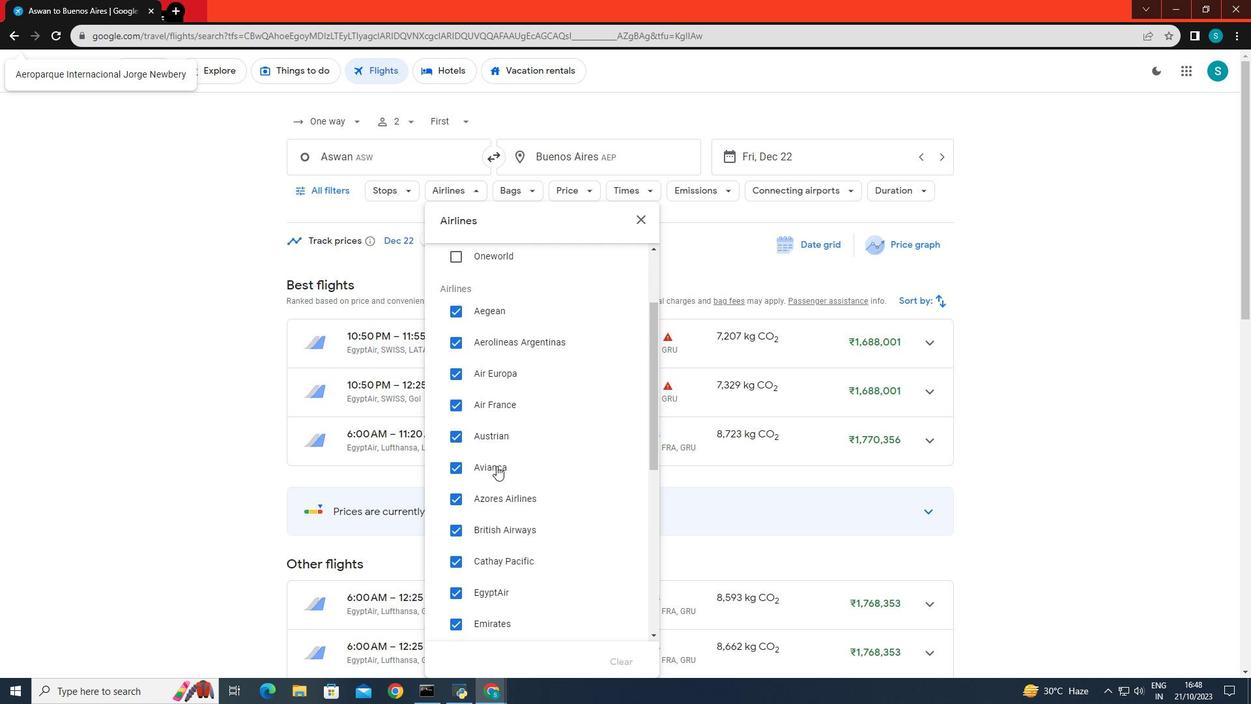 
Action: Mouse moved to (593, 453)
Screenshot: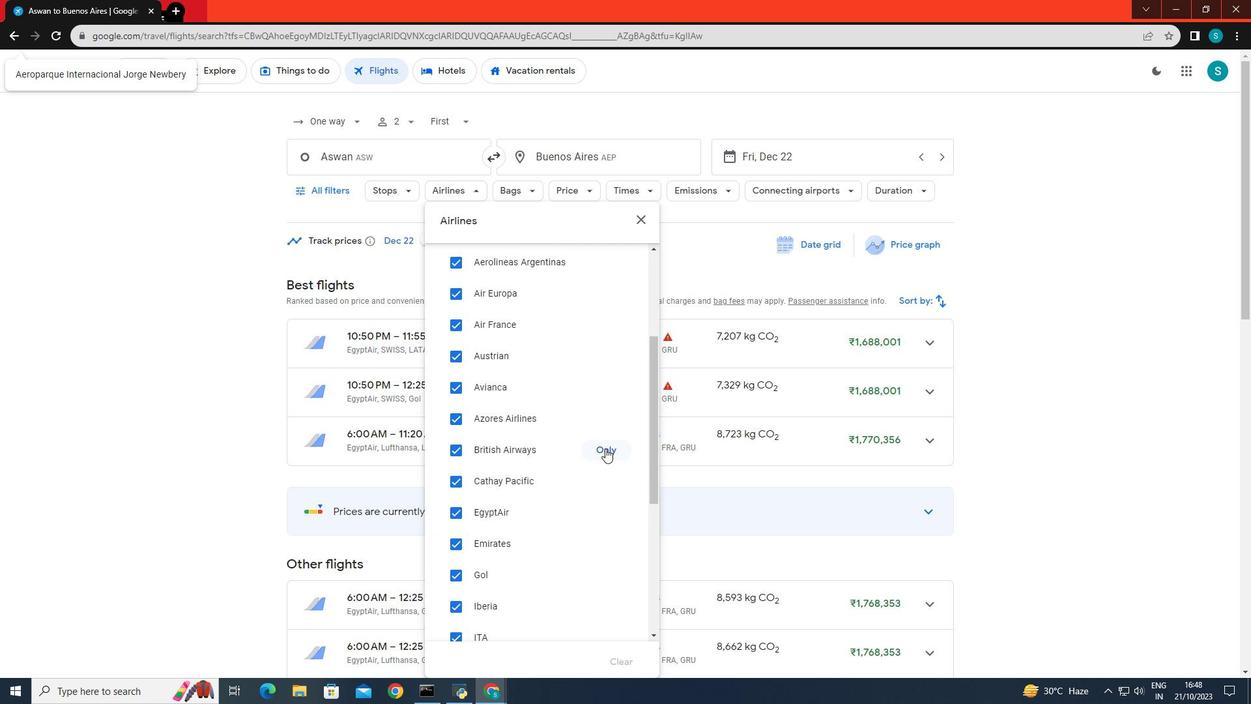 
Action: Mouse pressed left at (593, 453)
Screenshot: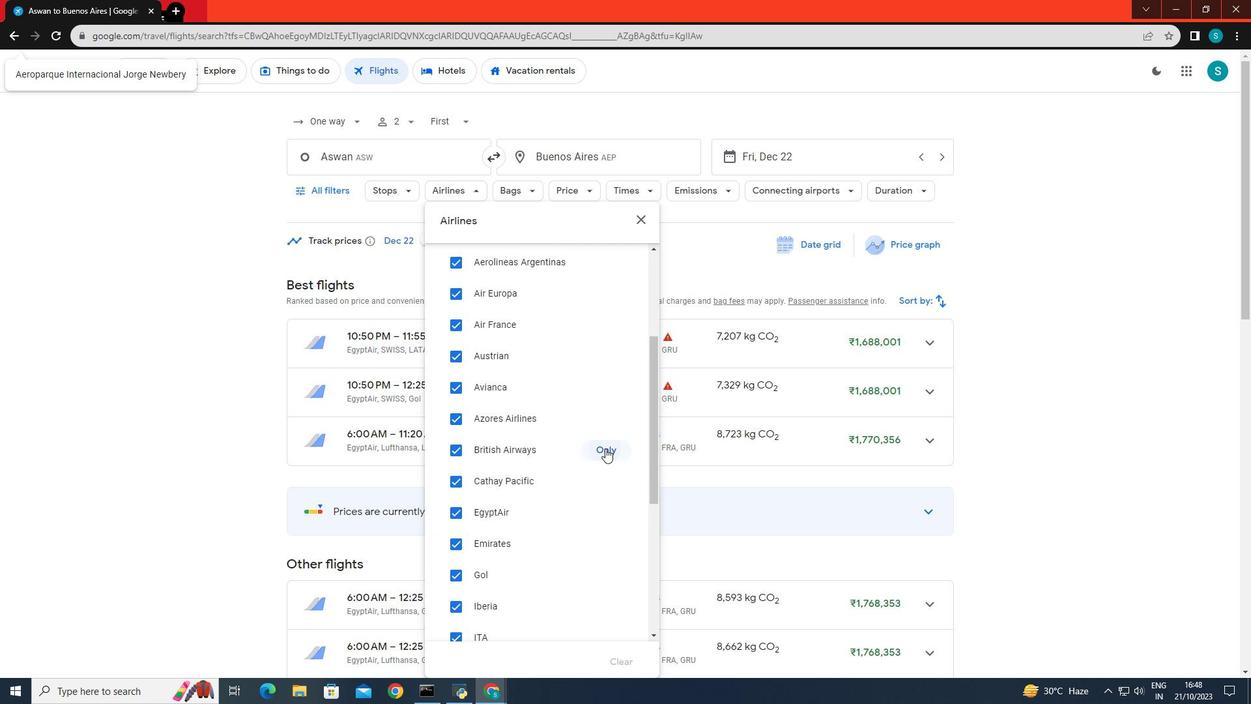 
Action: Mouse moved to (777, 436)
Screenshot: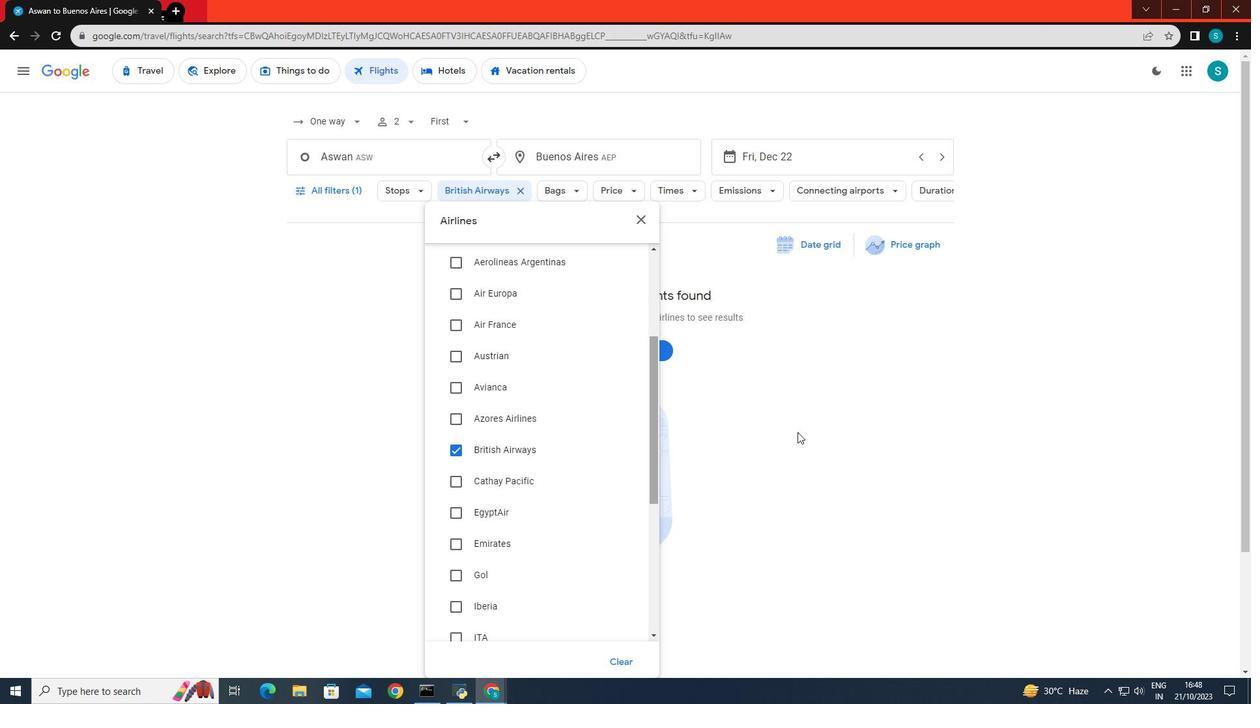 
Action: Mouse pressed left at (777, 436)
Screenshot: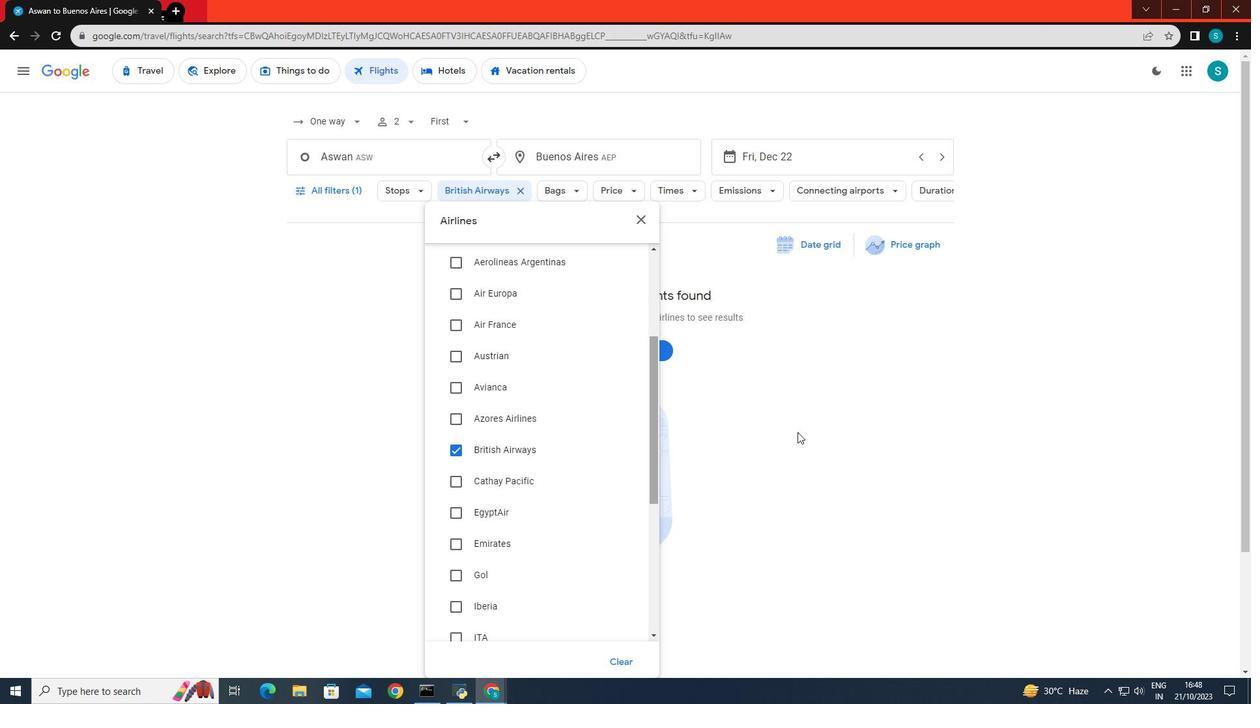 
Action: Mouse moved to (655, 184)
Screenshot: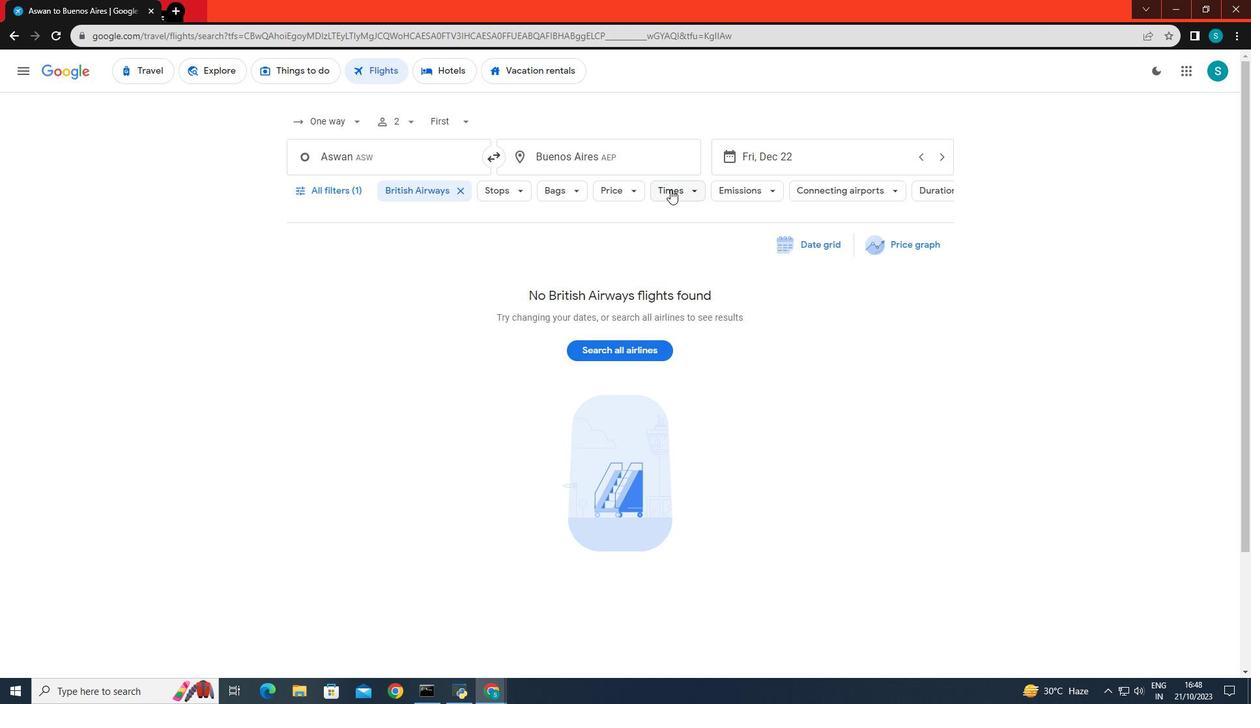 
Action: Mouse pressed left at (655, 184)
Screenshot: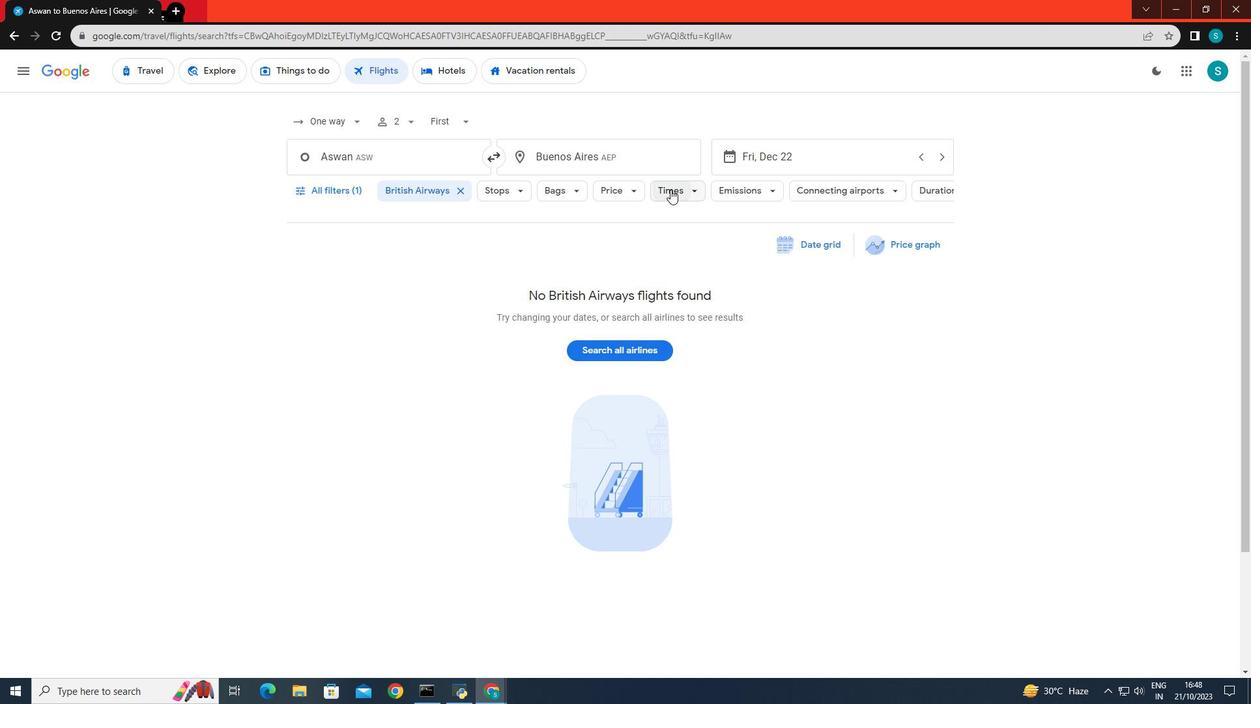 
Action: Mouse moved to (655, 320)
Screenshot: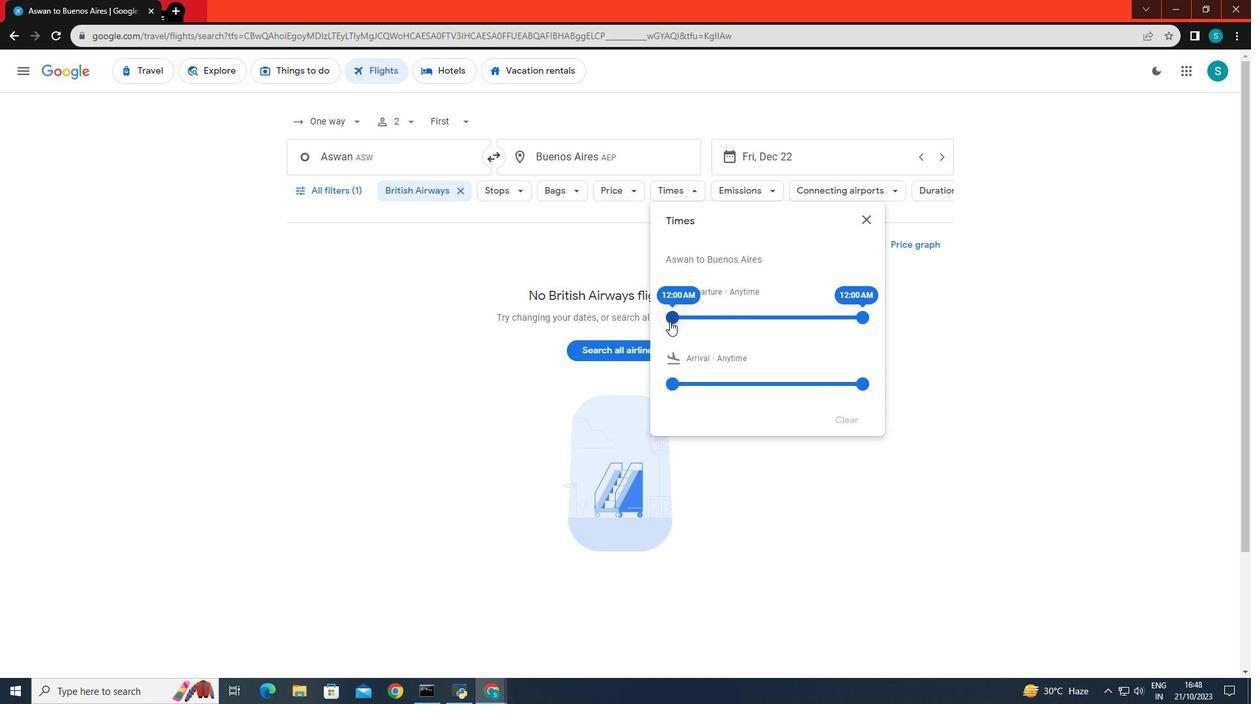 
Action: Mouse pressed left at (655, 320)
Screenshot: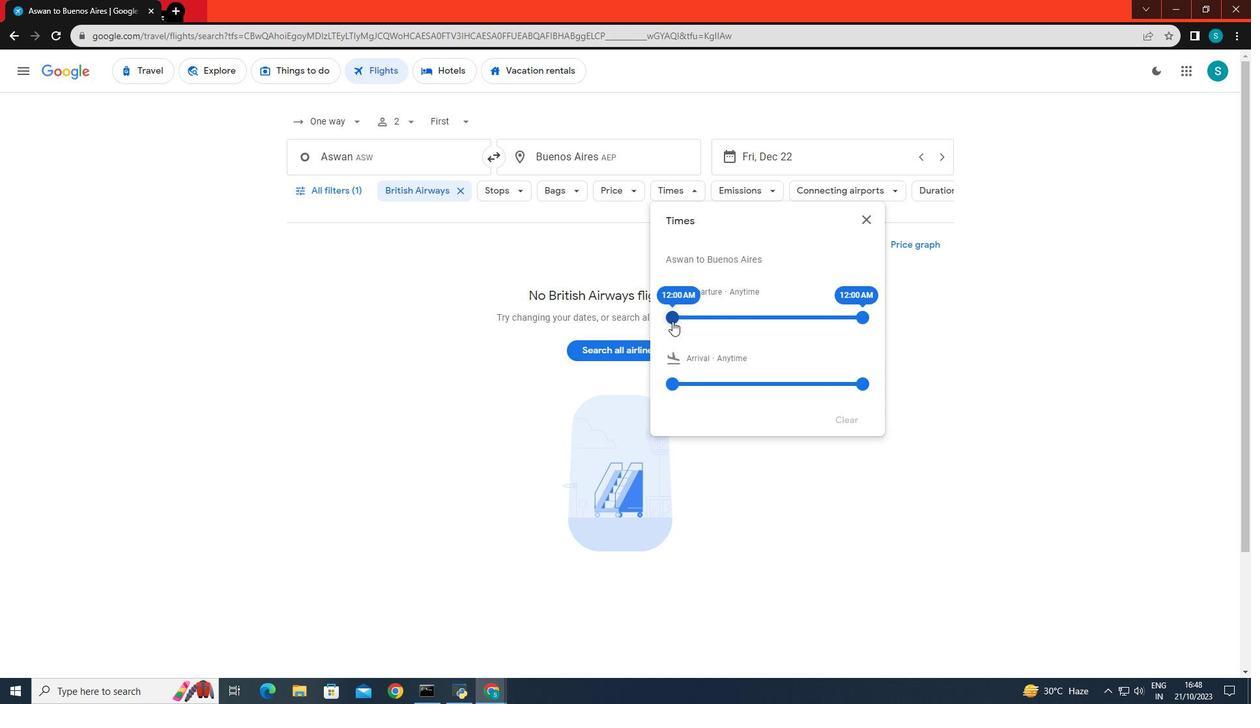 
Action: Mouse moved to (838, 317)
Screenshot: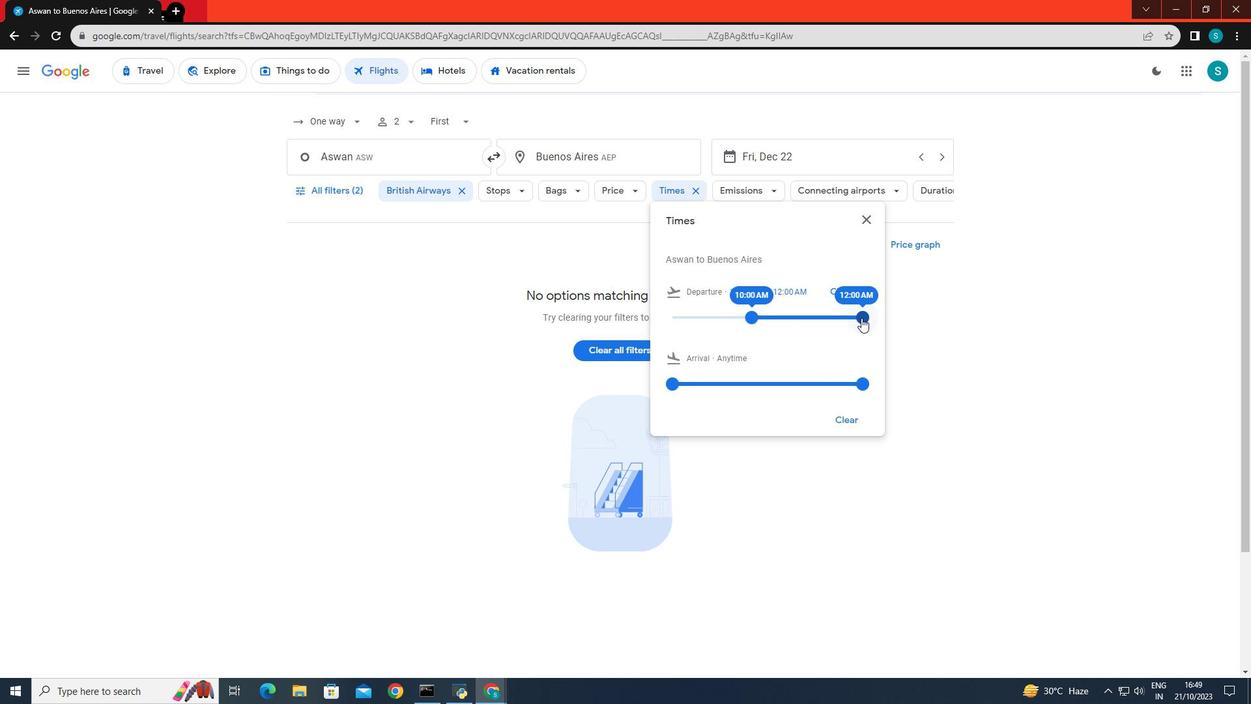 
Action: Mouse pressed left at (838, 317)
Screenshot: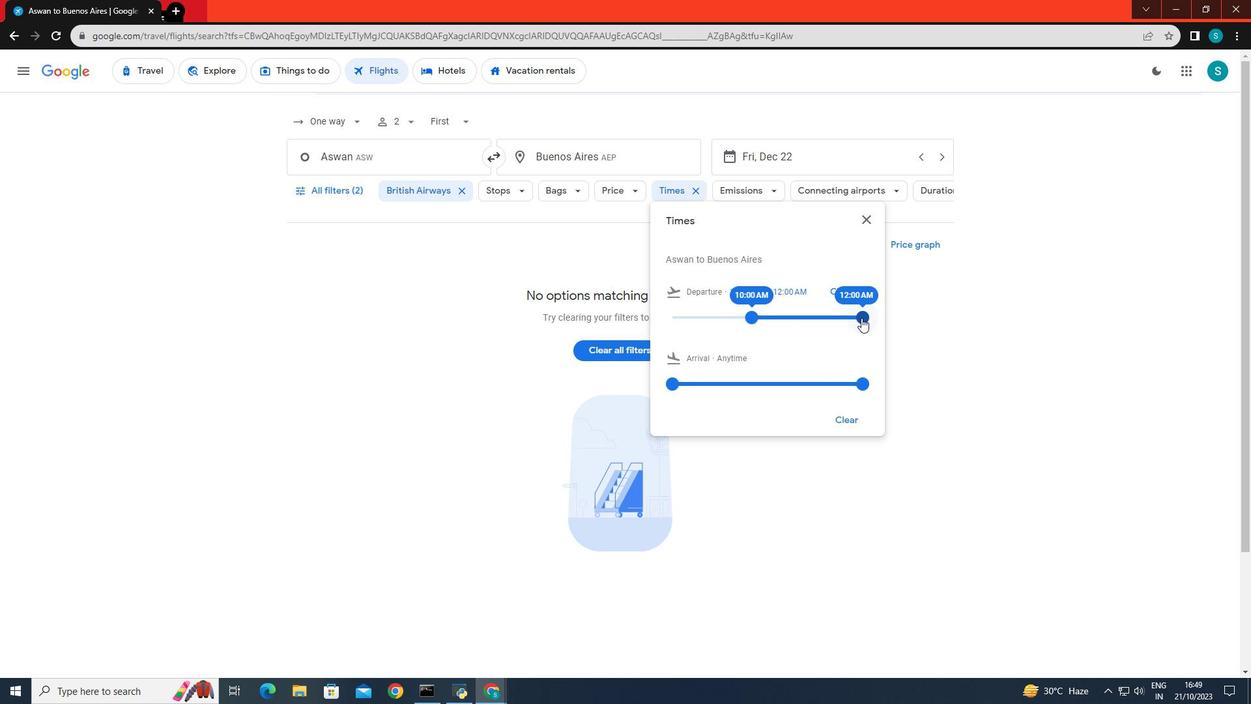 
Action: Mouse moved to (453, 398)
Screenshot: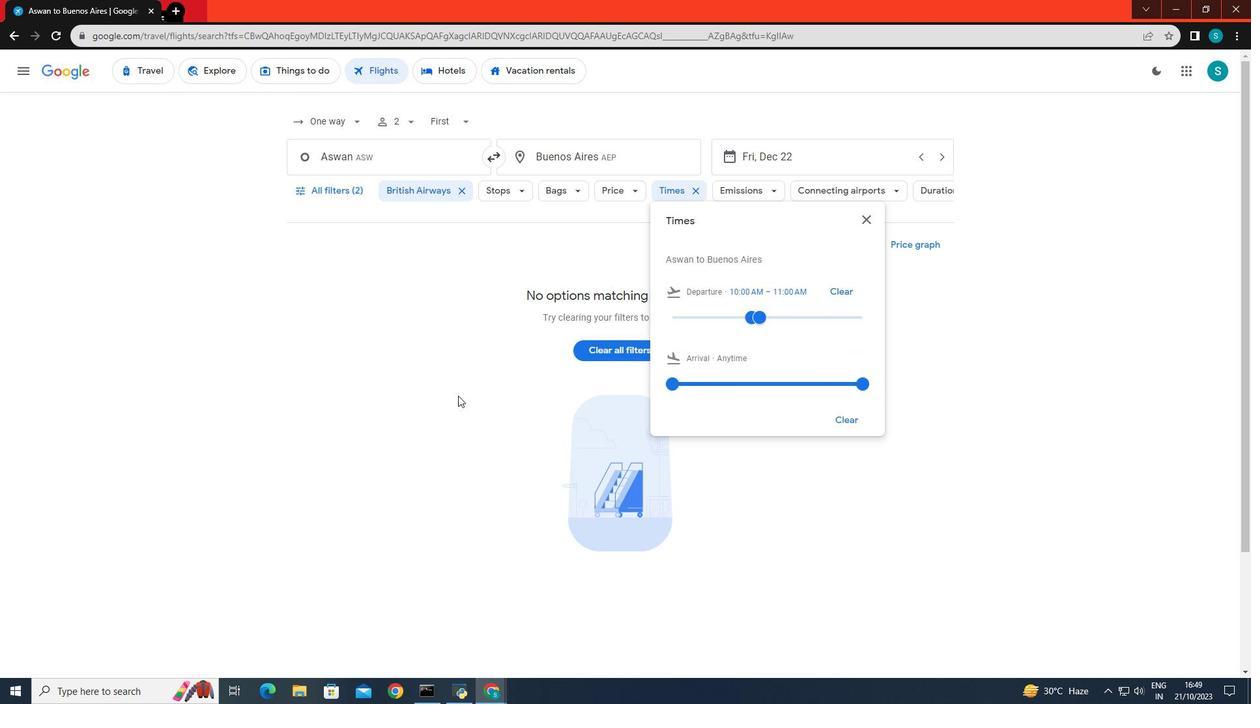 
Action: Mouse pressed left at (453, 398)
Screenshot: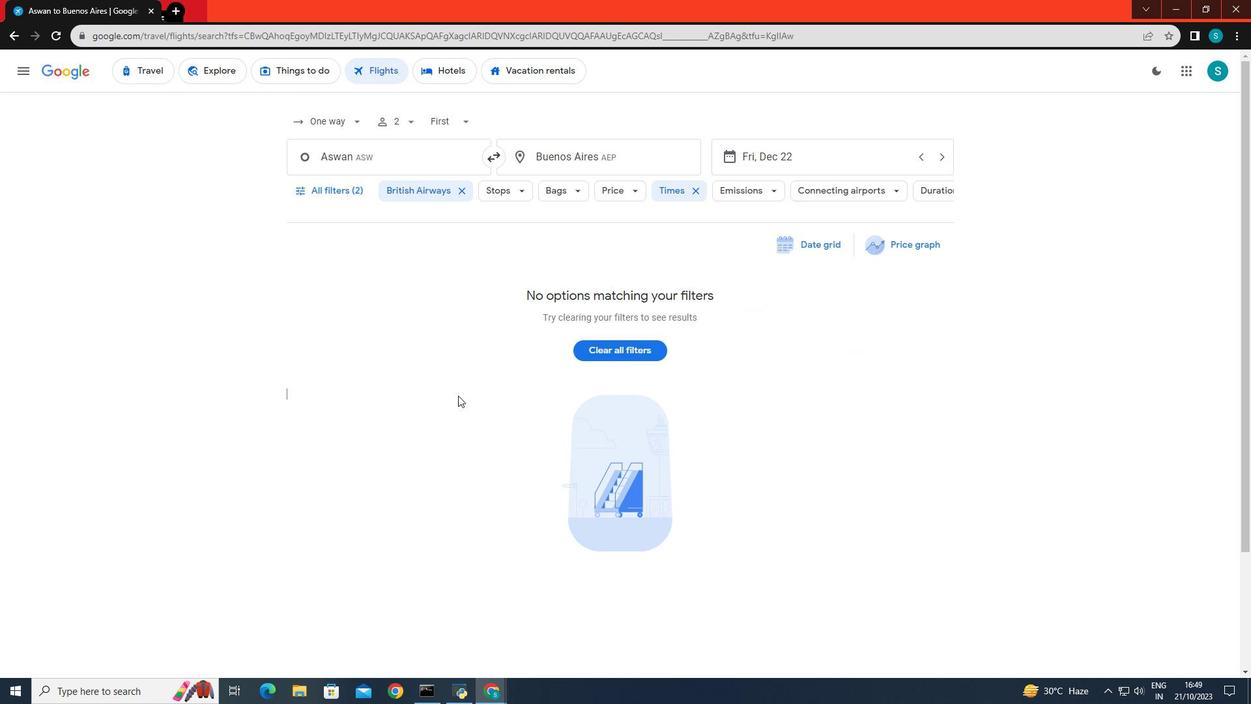 
